 Task: Font style For heading Use Liberation Sans with dark cornflower blue 2 colour & Underline. font size for heading '12 Pt. 'Change the font style of data to Arial Blackand font size to  16 Pt. Change the alignment of both headline & data to  Align right. In the sheet  auditingSalesPerformance
Action: Mouse moved to (9, 18)
Screenshot: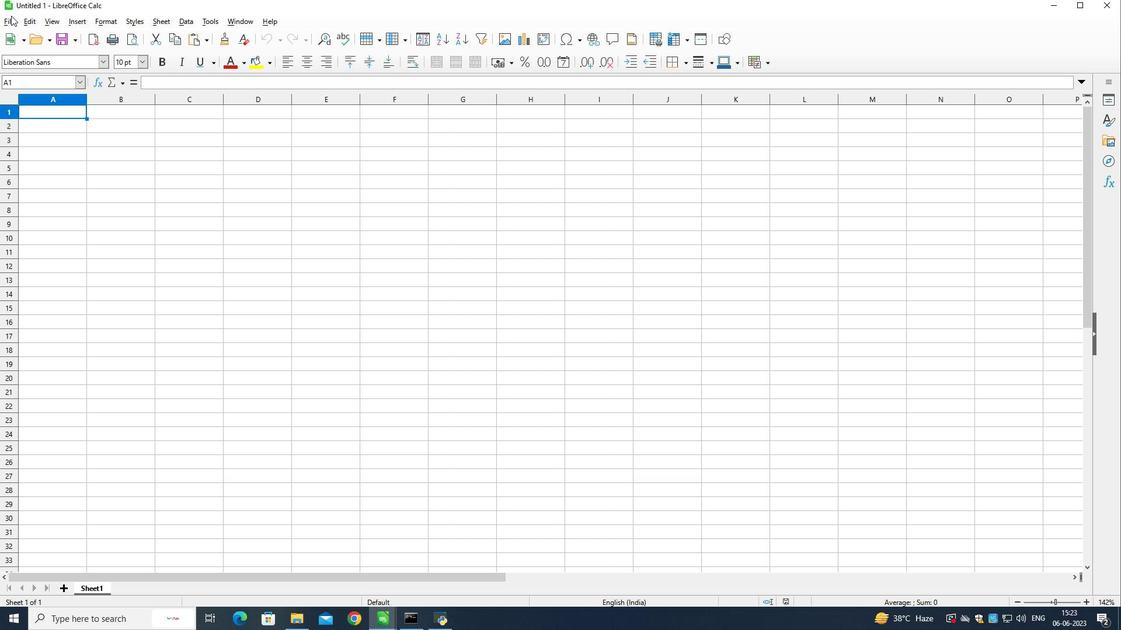 
Action: Mouse pressed left at (9, 18)
Screenshot: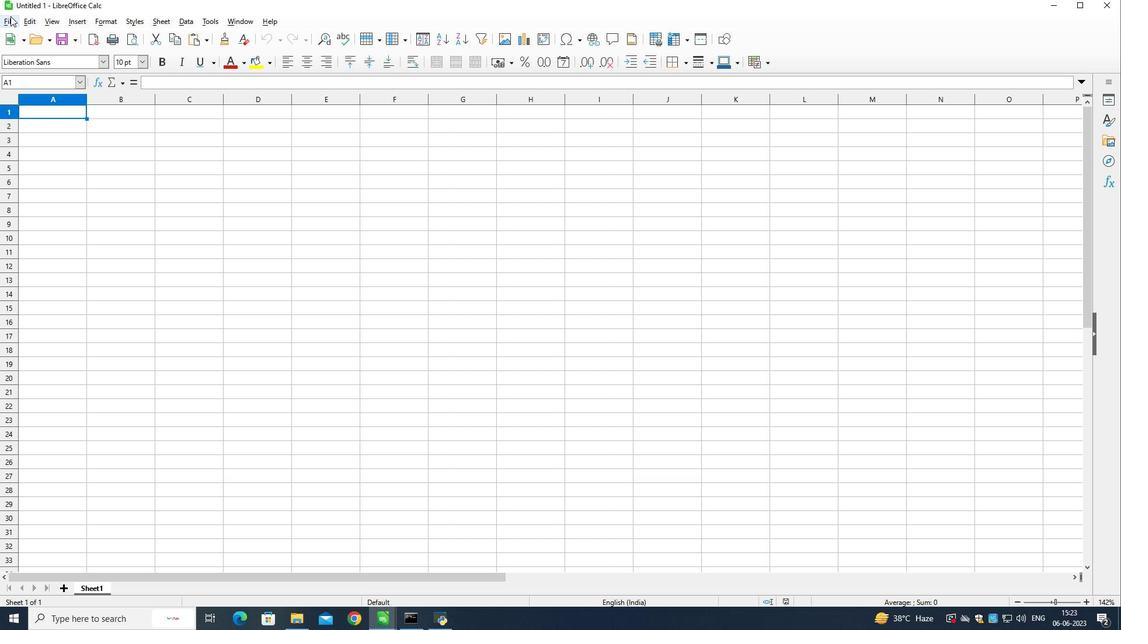 
Action: Mouse moved to (21, 46)
Screenshot: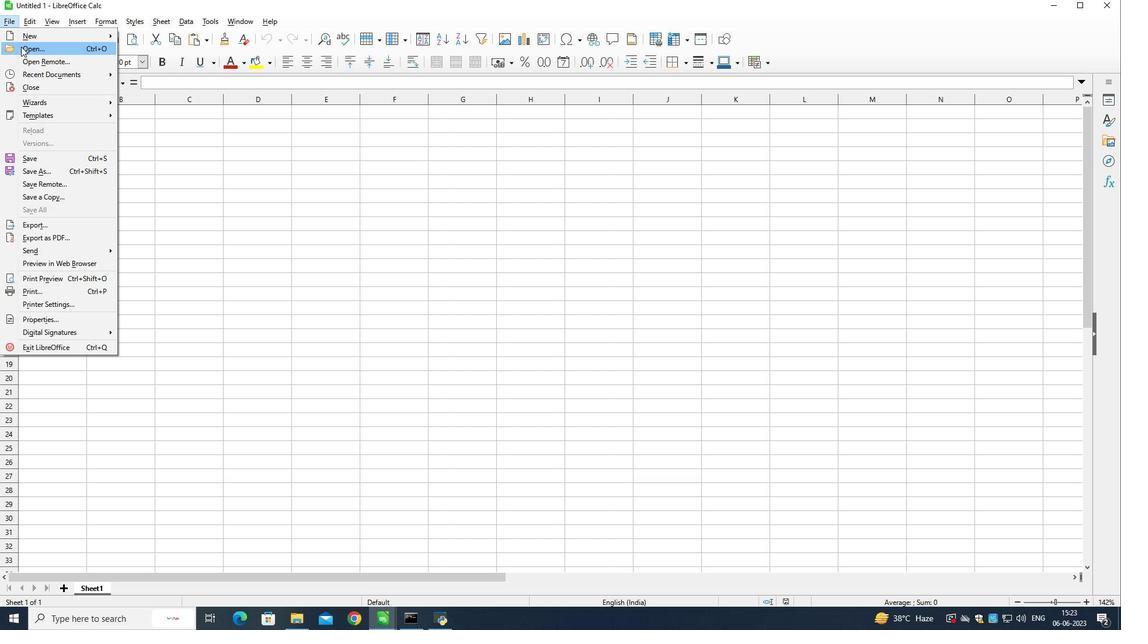 
Action: Mouse pressed left at (21, 46)
Screenshot: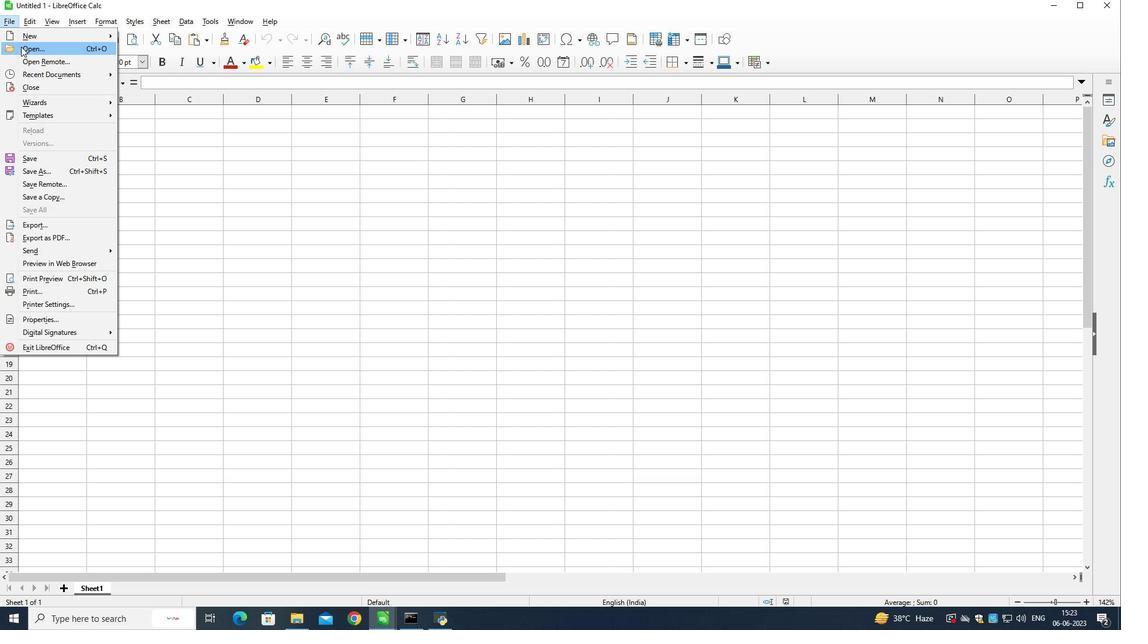 
Action: Mouse moved to (48, 157)
Screenshot: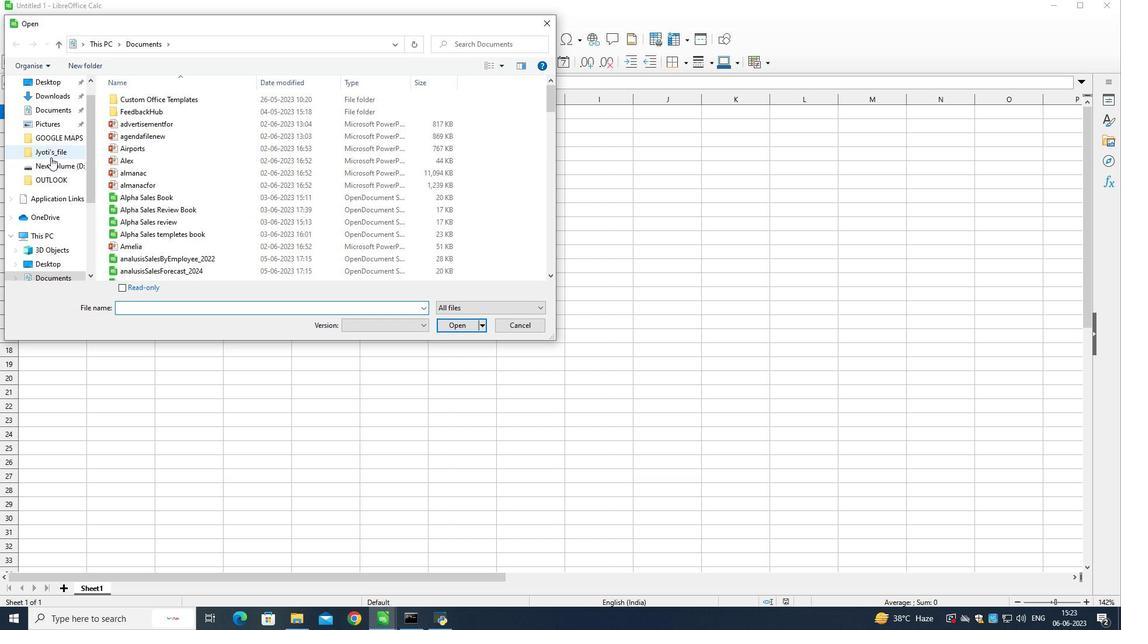 
Action: Mouse scrolled (48, 157) with delta (0, 0)
Screenshot: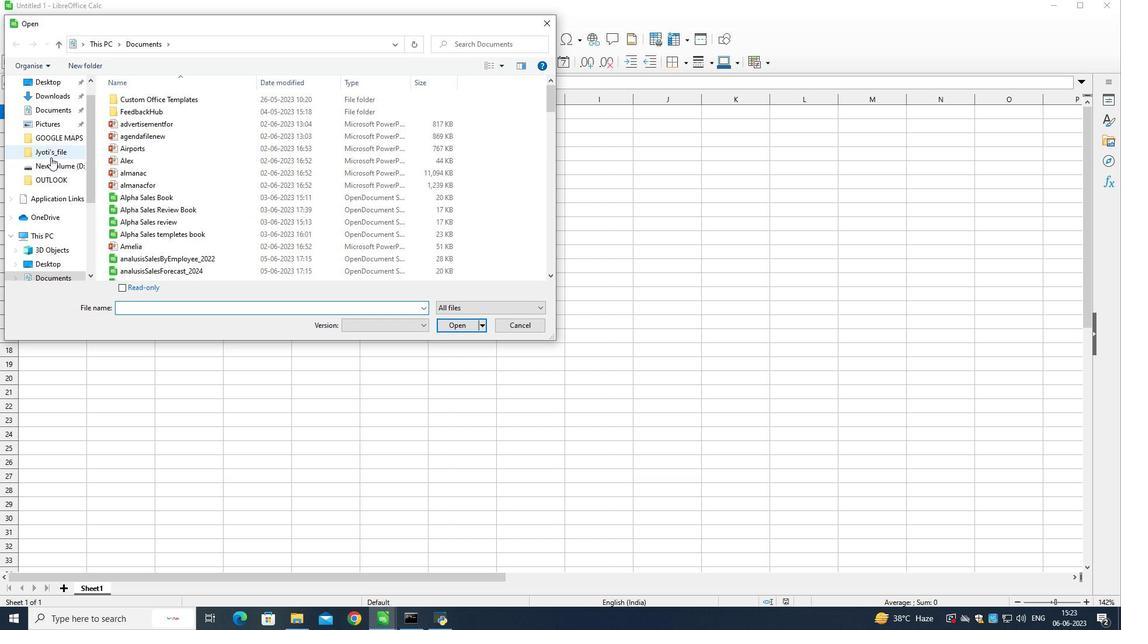 
Action: Mouse scrolled (48, 157) with delta (0, 0)
Screenshot: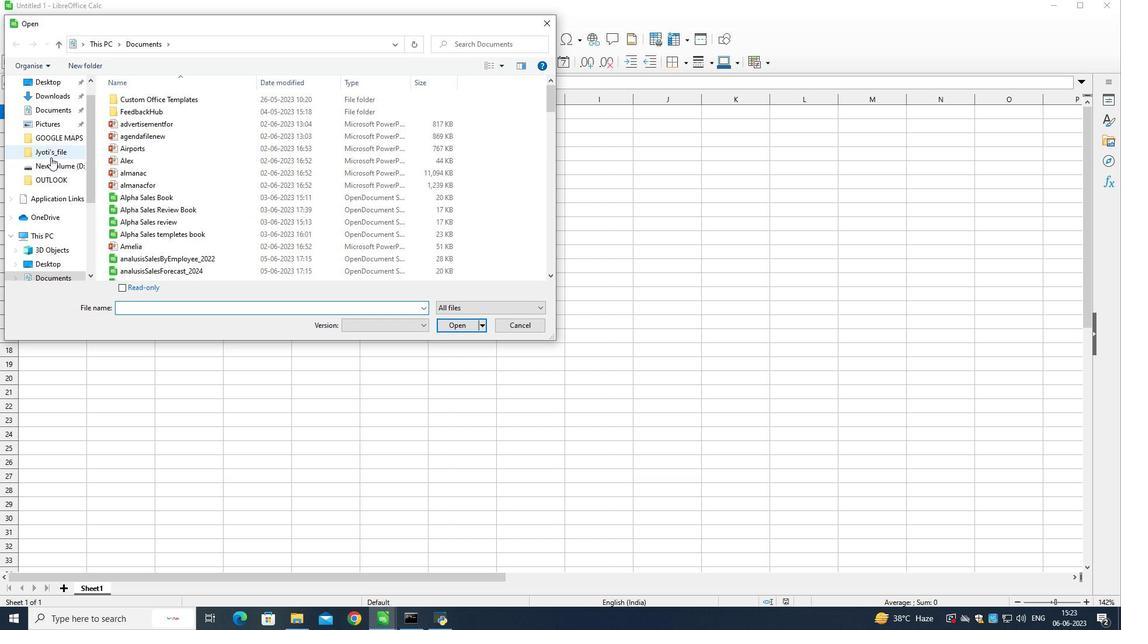 
Action: Mouse scrolled (48, 157) with delta (0, 0)
Screenshot: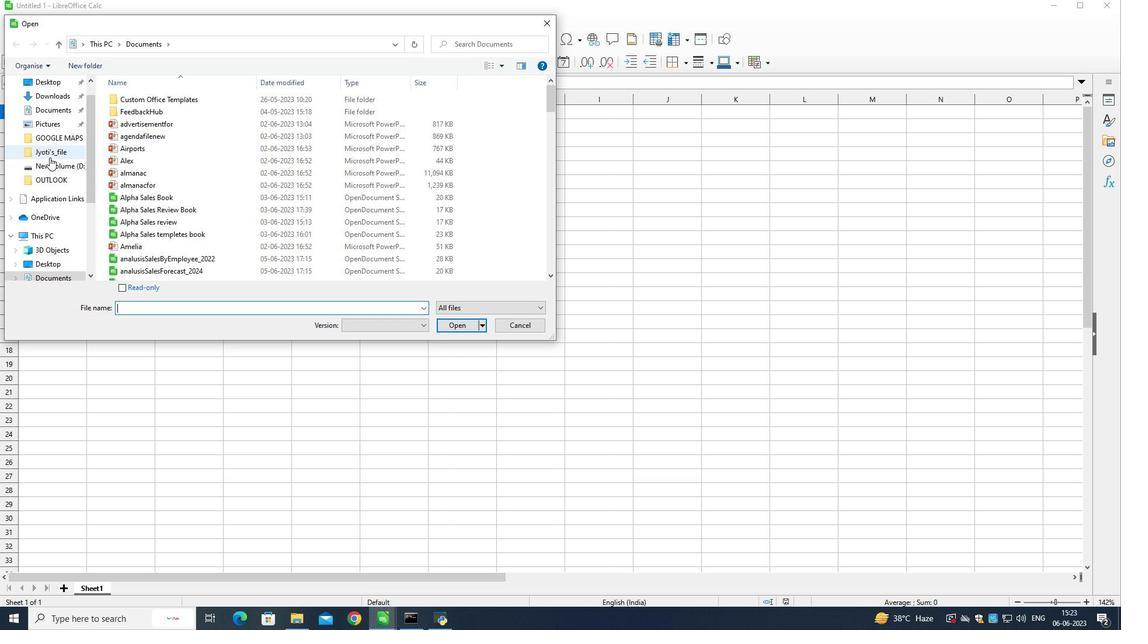 
Action: Mouse scrolled (48, 157) with delta (0, 0)
Screenshot: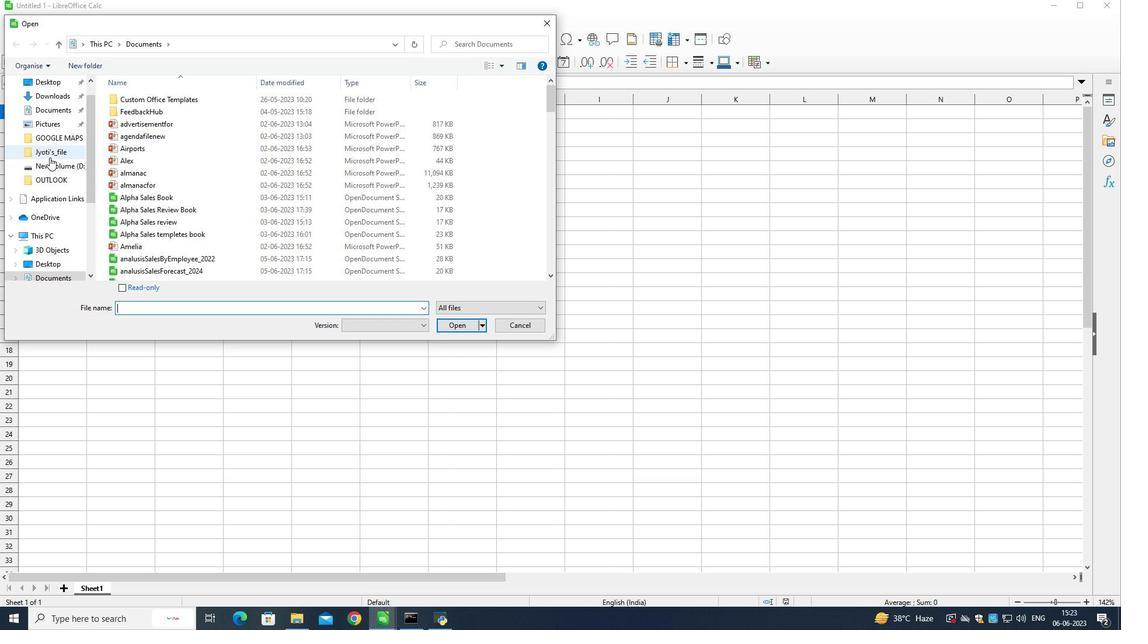 
Action: Mouse scrolled (48, 157) with delta (0, 0)
Screenshot: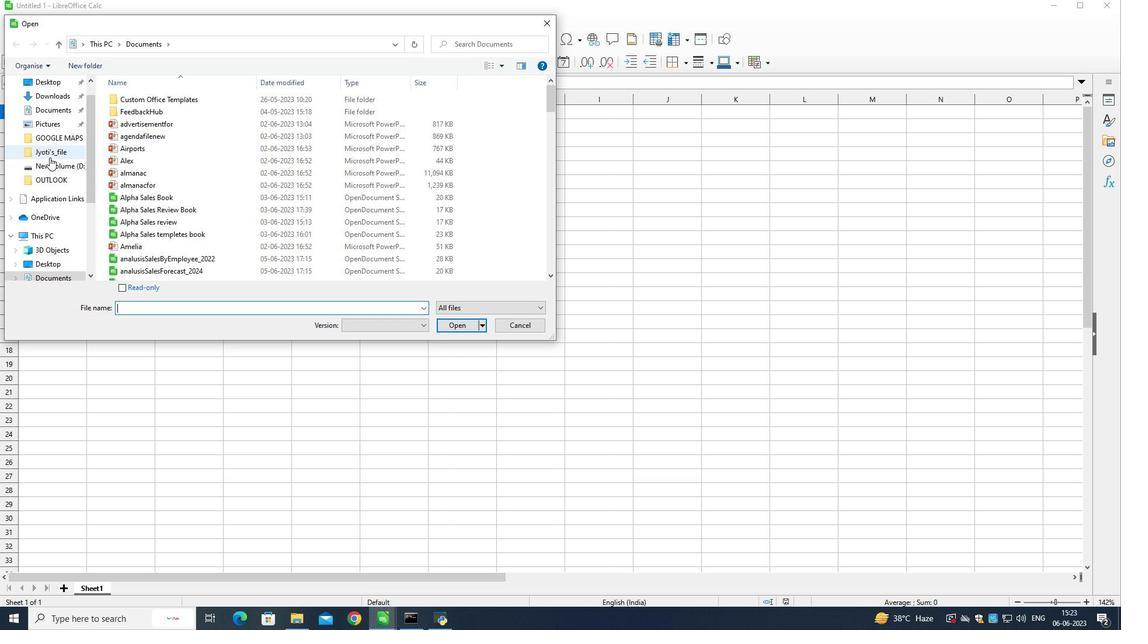 
Action: Mouse scrolled (48, 157) with delta (0, 0)
Screenshot: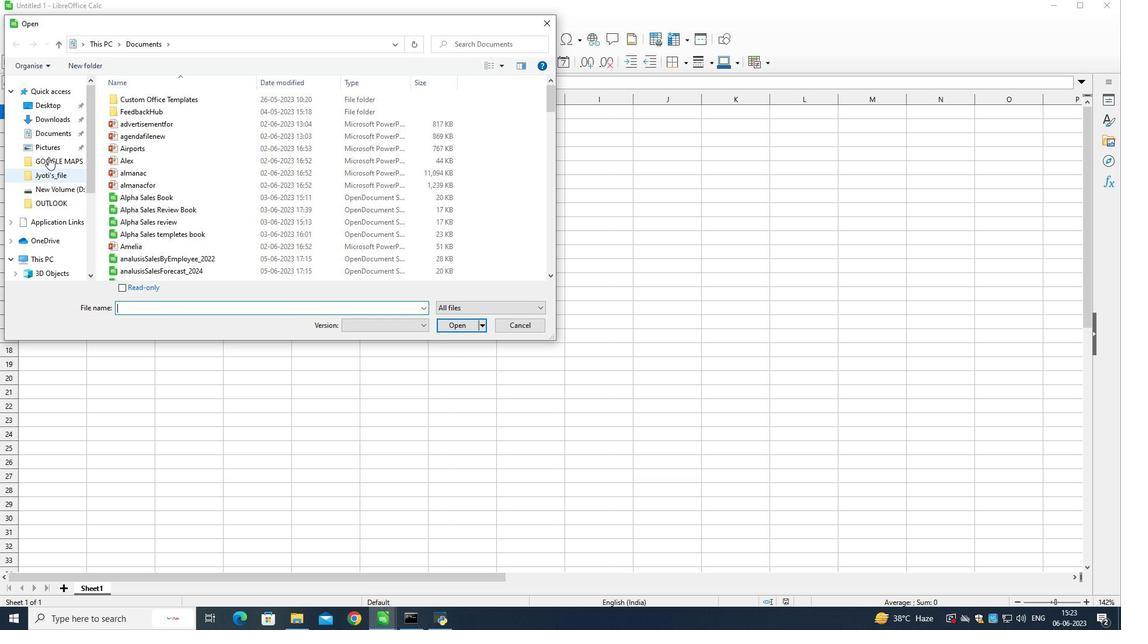 
Action: Mouse scrolled (48, 157) with delta (0, 0)
Screenshot: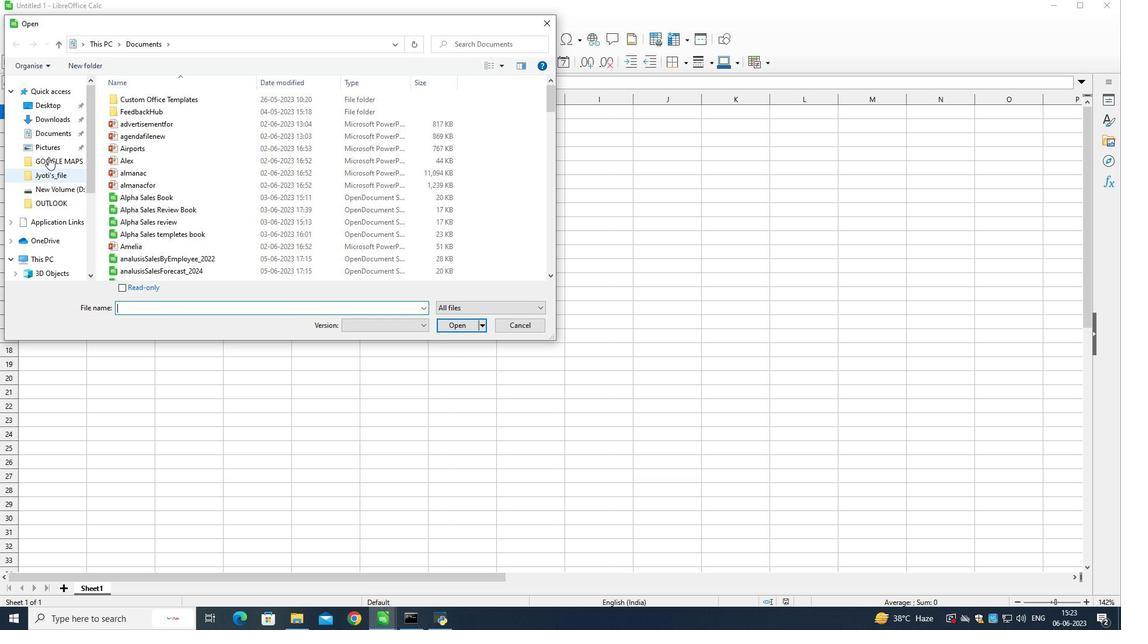 
Action: Mouse scrolled (48, 157) with delta (0, 0)
Screenshot: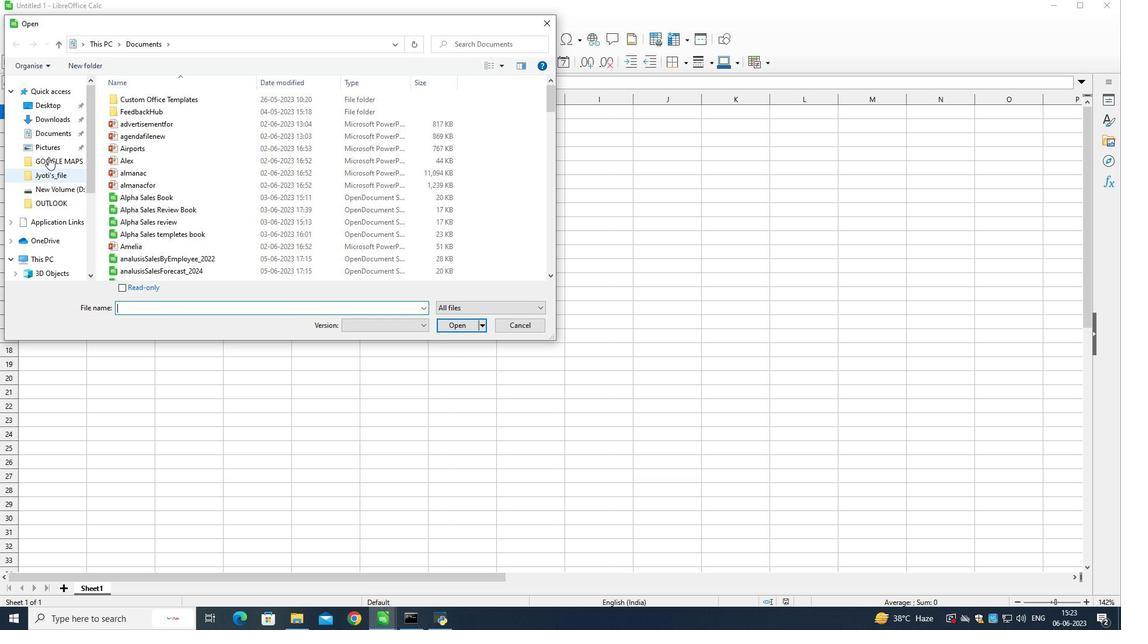 
Action: Mouse scrolled (48, 157) with delta (0, 0)
Screenshot: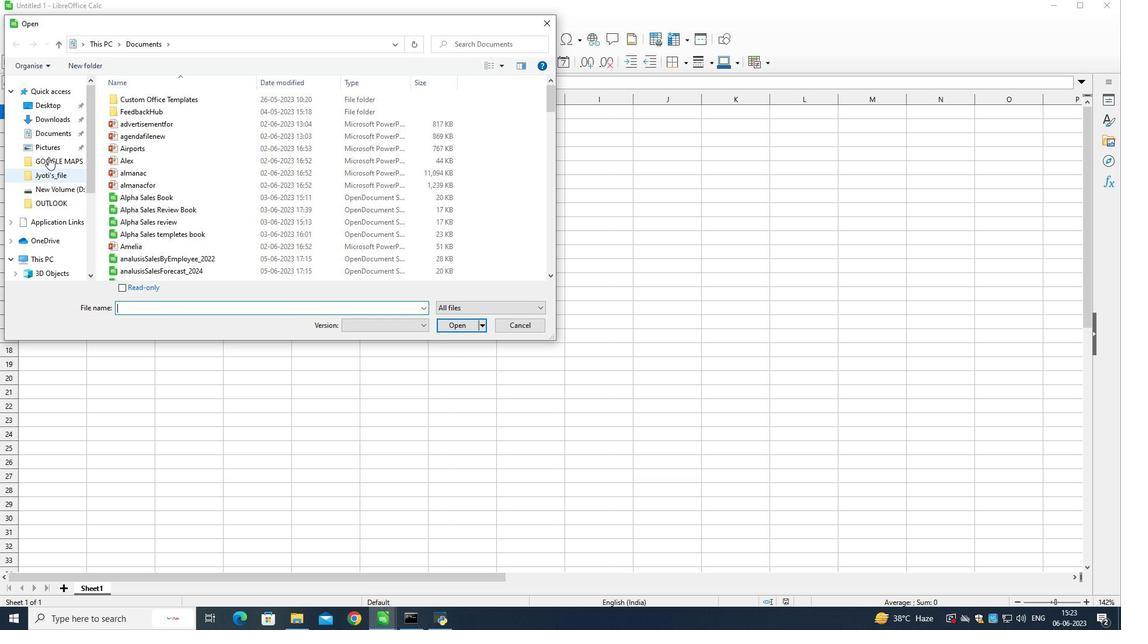 
Action: Mouse moved to (52, 89)
Screenshot: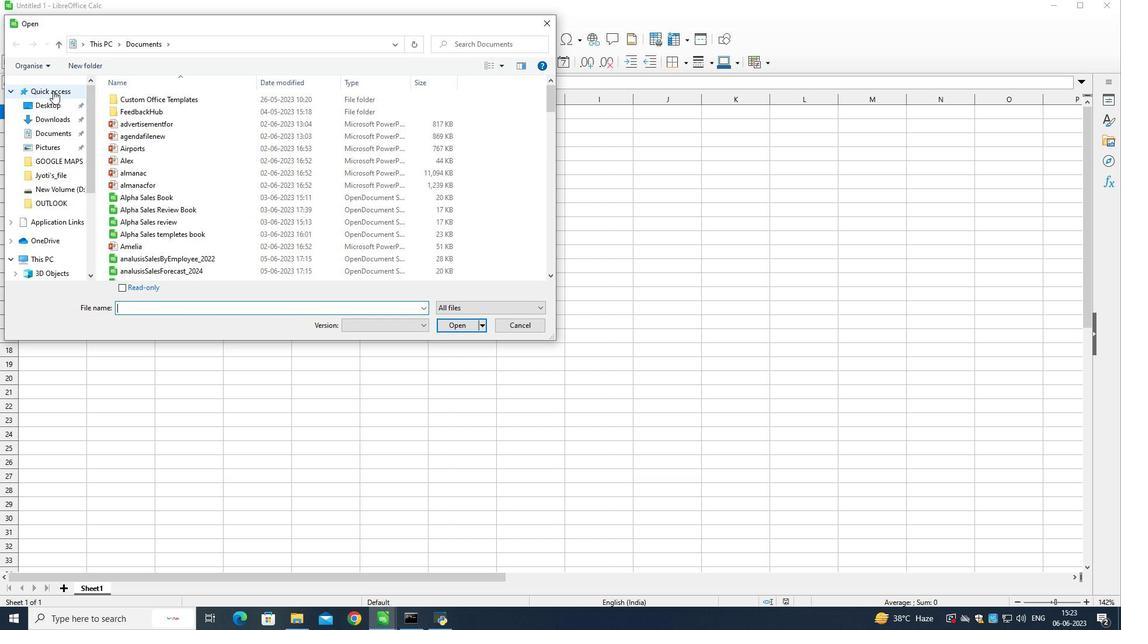 
Action: Mouse pressed left at (52, 89)
Screenshot: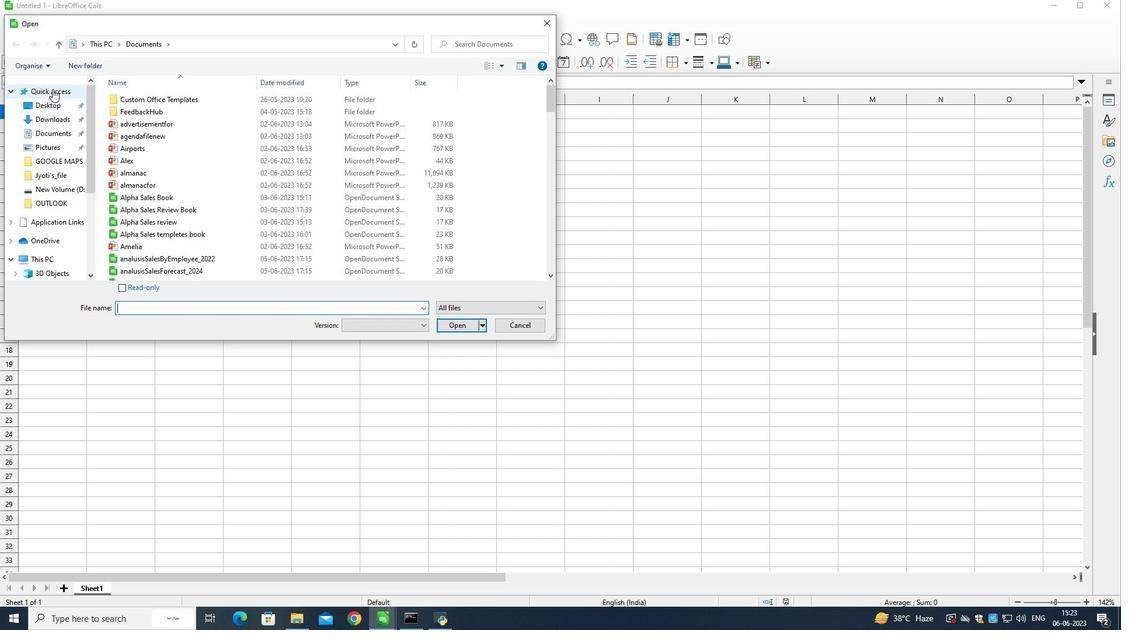 
Action: Mouse moved to (185, 241)
Screenshot: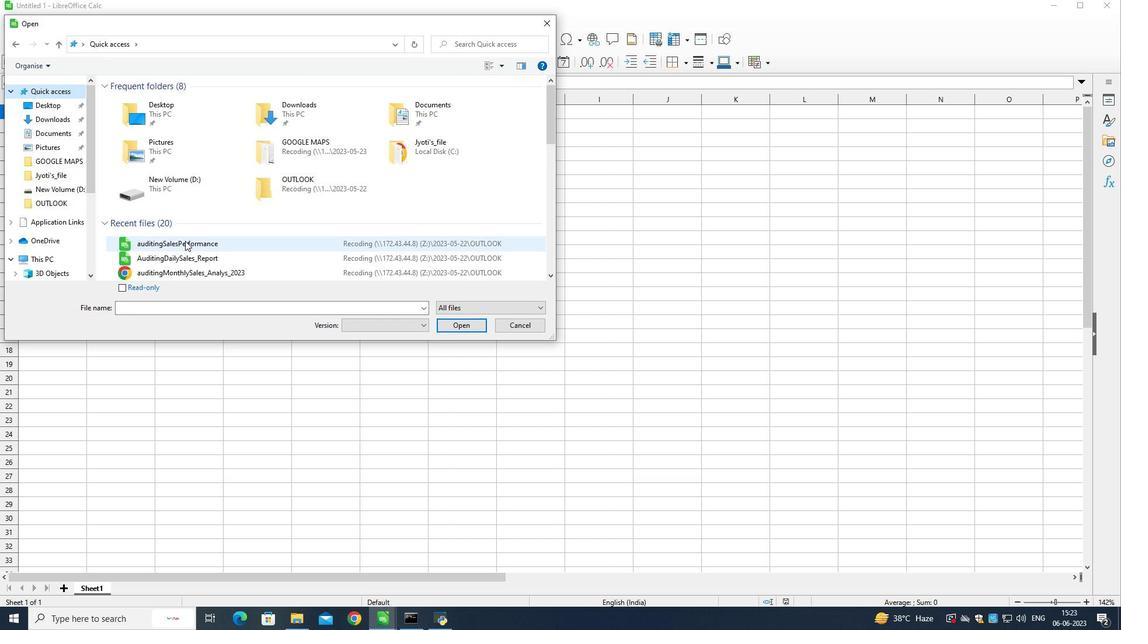 
Action: Mouse pressed left at (185, 241)
Screenshot: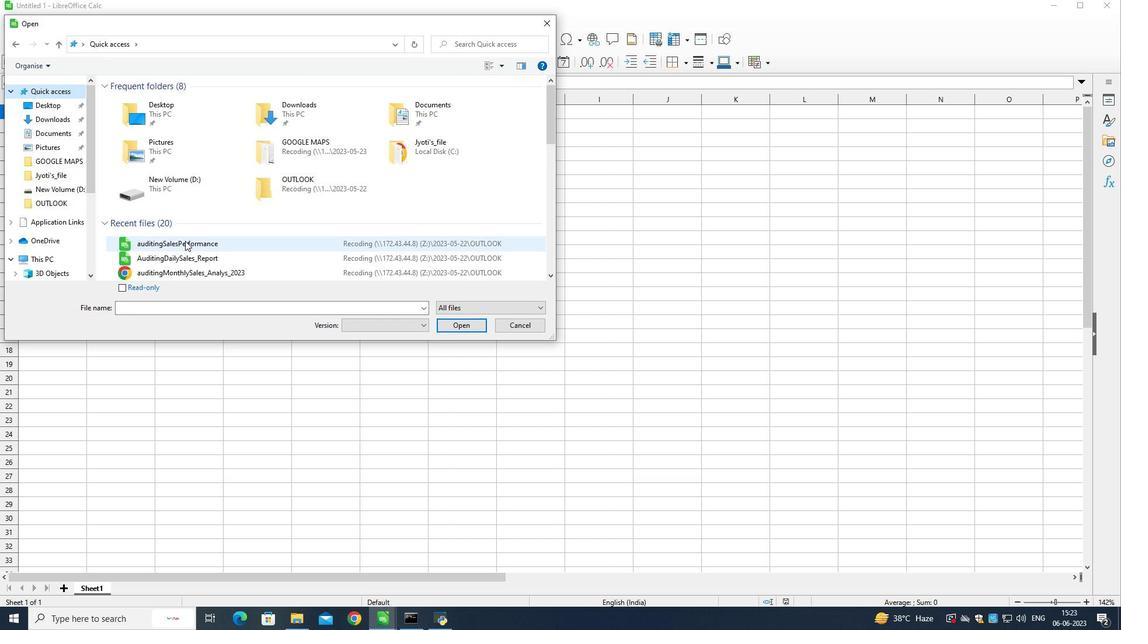 
Action: Mouse moved to (454, 327)
Screenshot: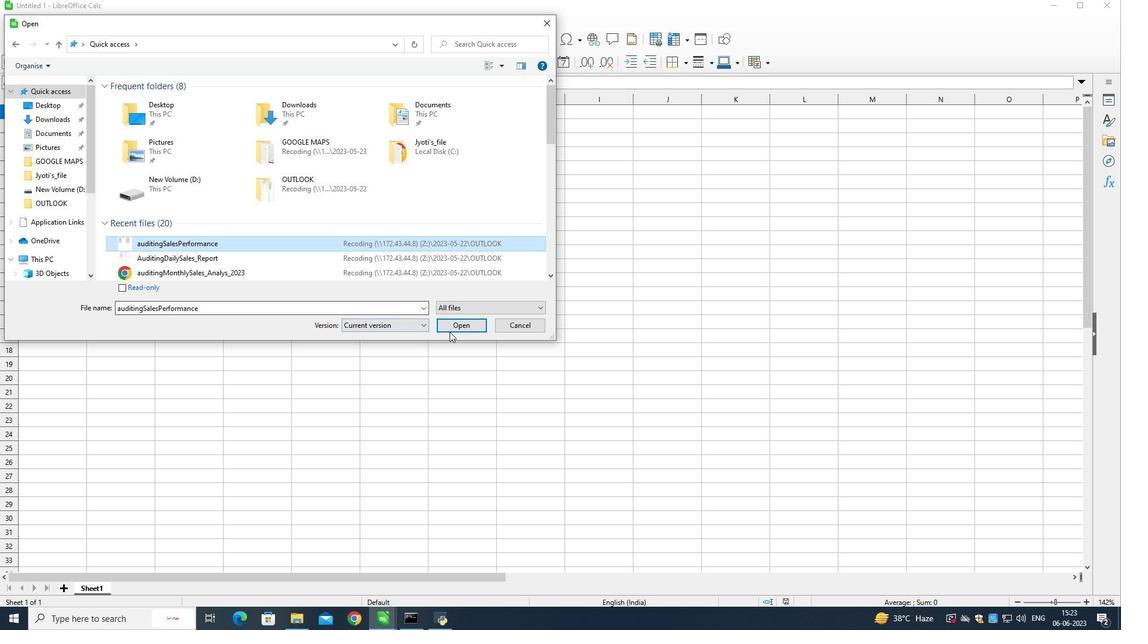 
Action: Mouse pressed left at (454, 327)
Screenshot: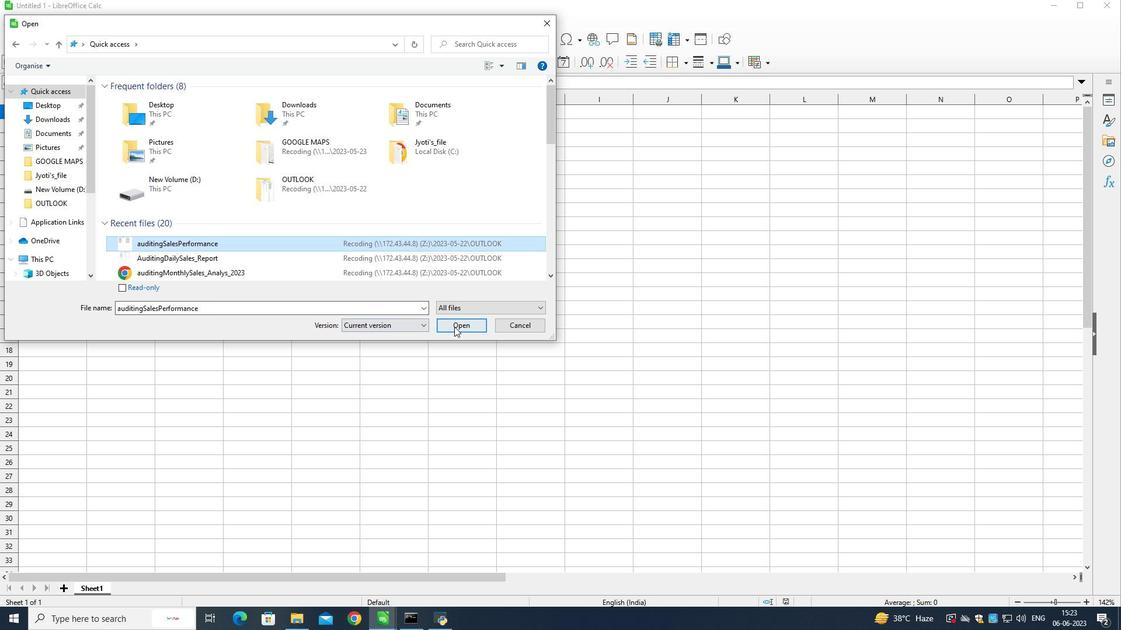 
Action: Mouse moved to (144, 112)
Screenshot: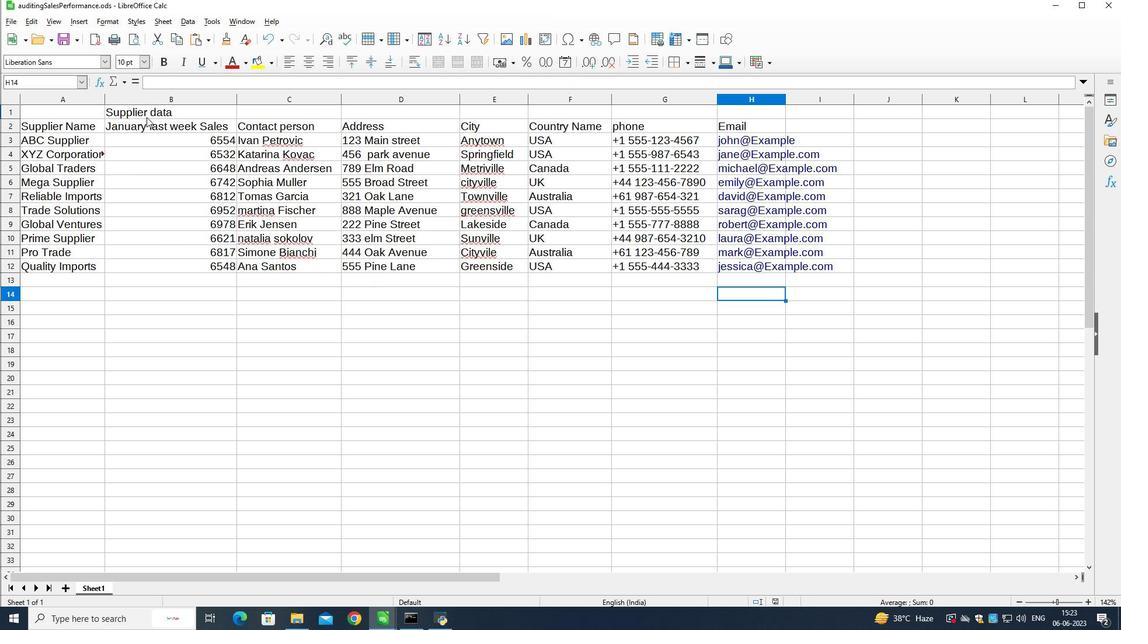 
Action: Mouse pressed left at (144, 112)
Screenshot: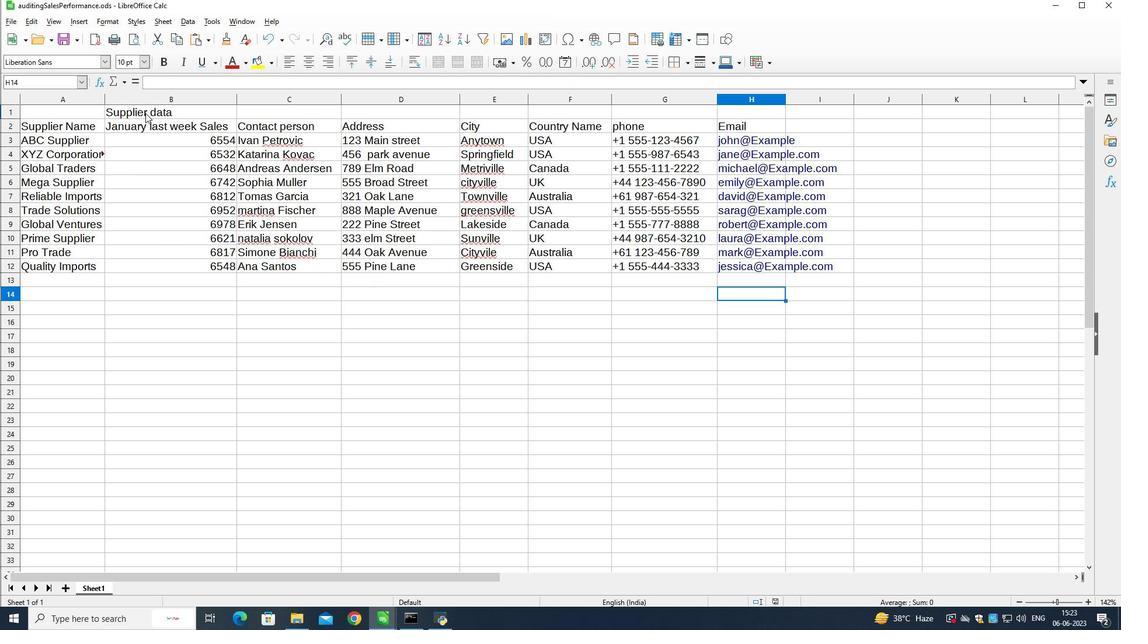 
Action: Mouse pressed left at (144, 112)
Screenshot: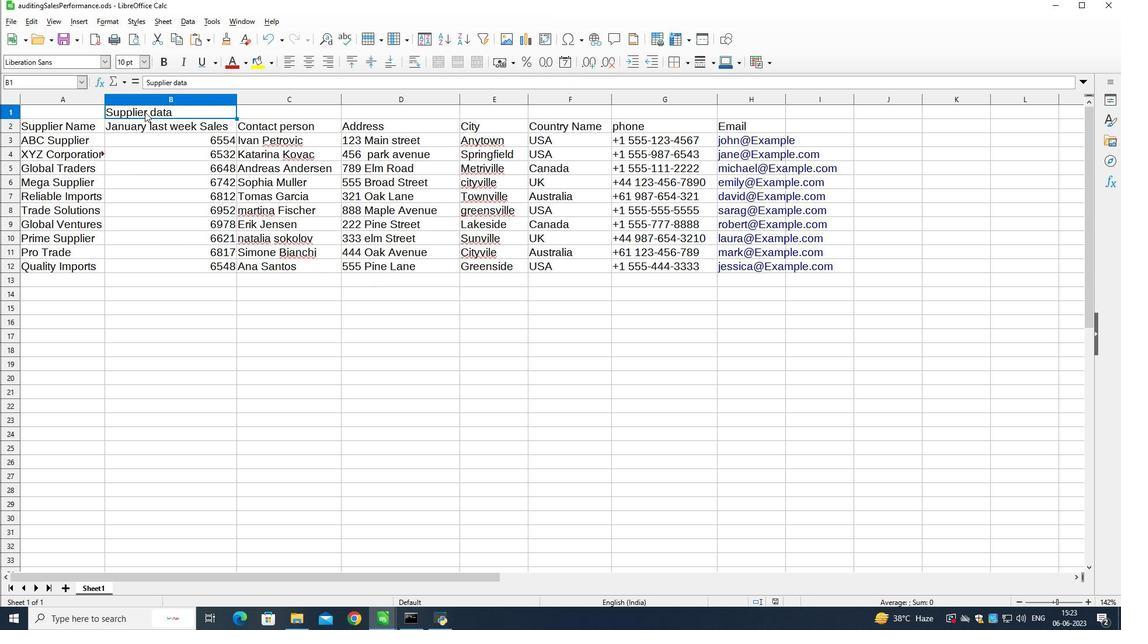 
Action: Mouse pressed left at (144, 112)
Screenshot: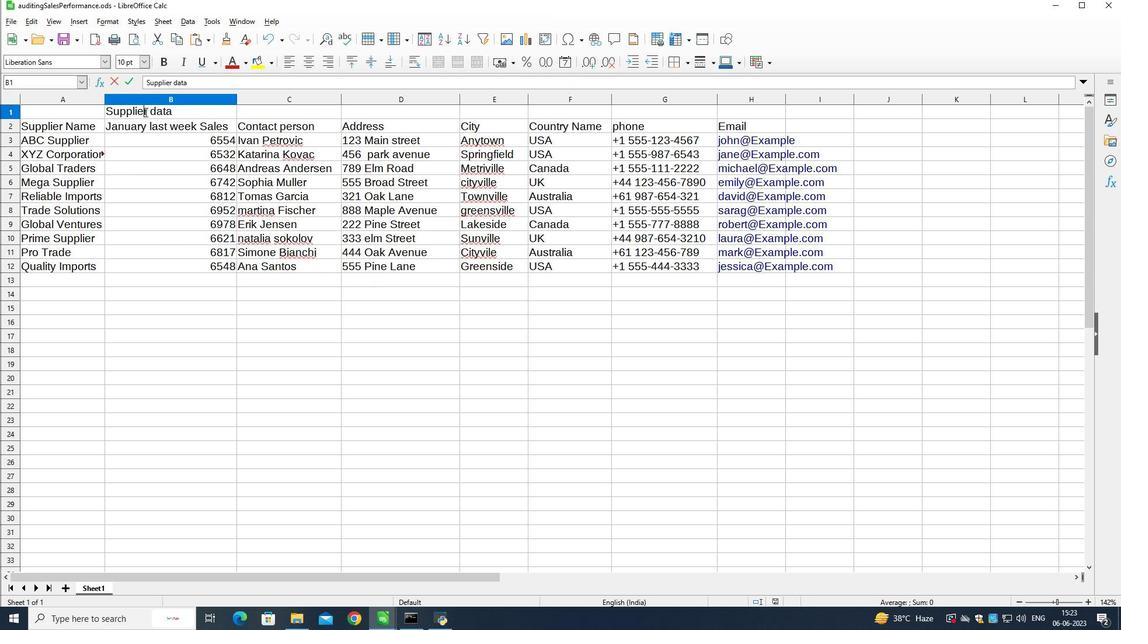 
Action: Mouse pressed left at (144, 112)
Screenshot: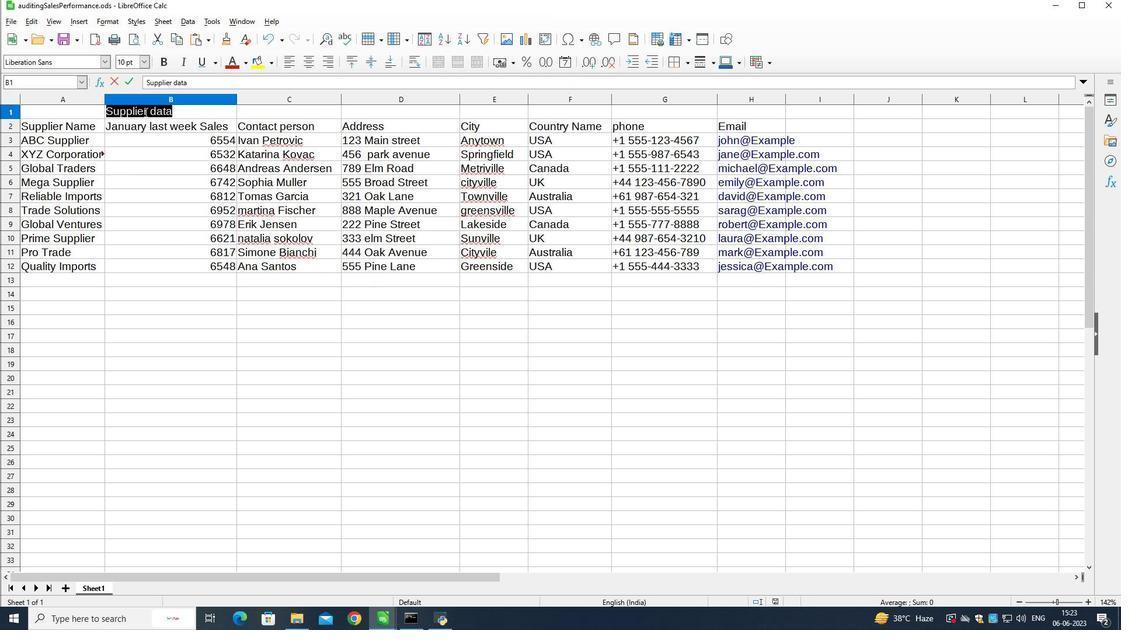 
Action: Mouse moved to (245, 62)
Screenshot: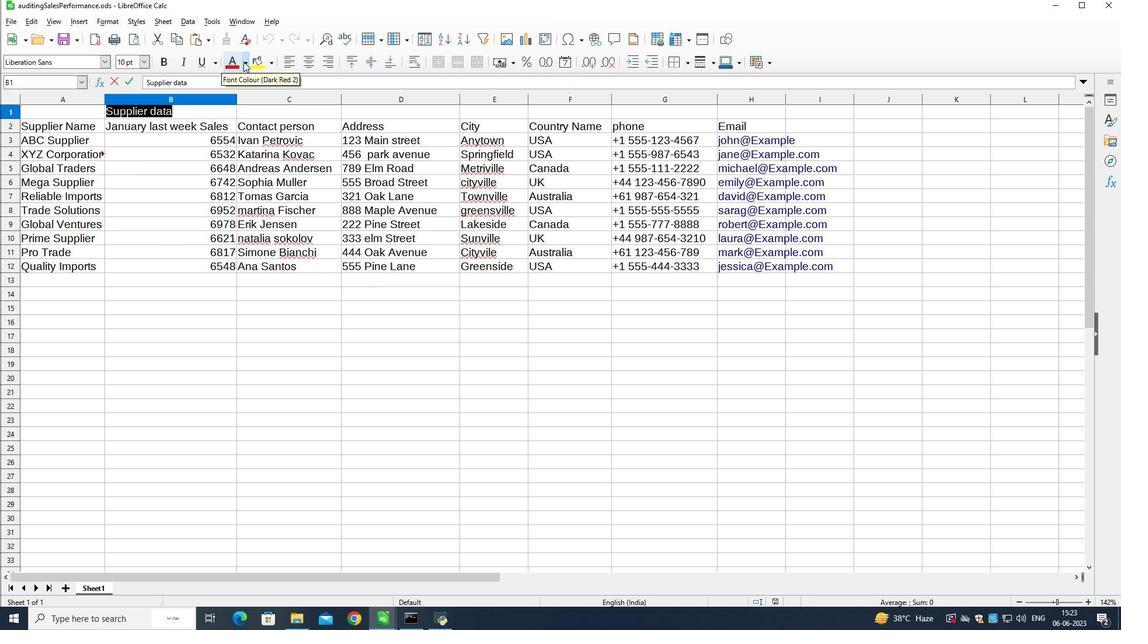 
Action: Mouse pressed left at (245, 62)
Screenshot: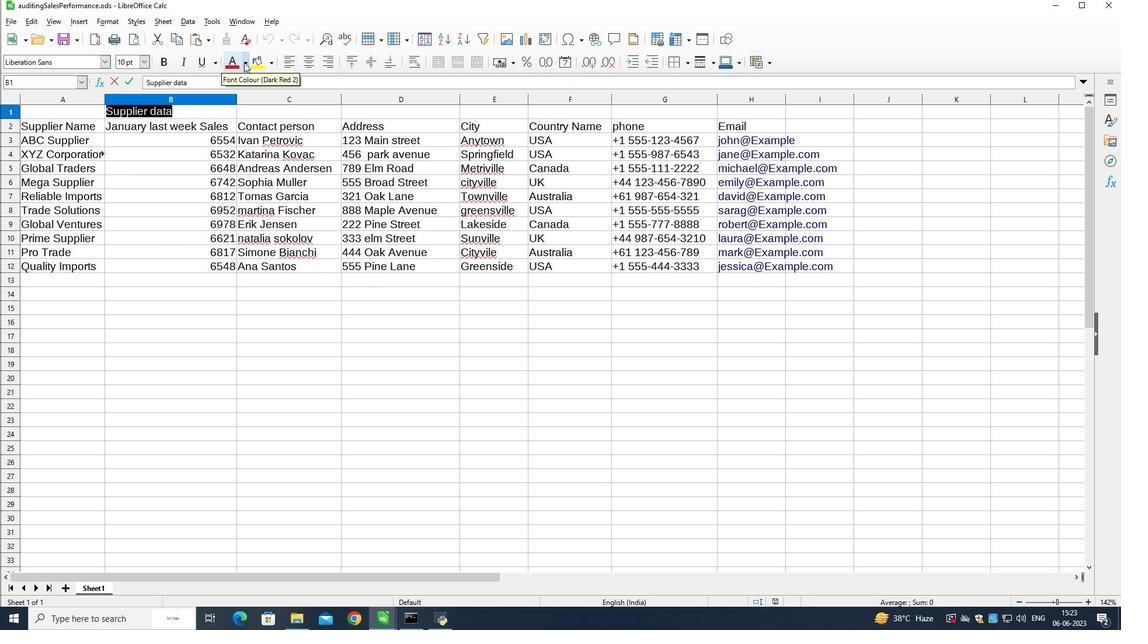 
Action: Mouse moved to (314, 183)
Screenshot: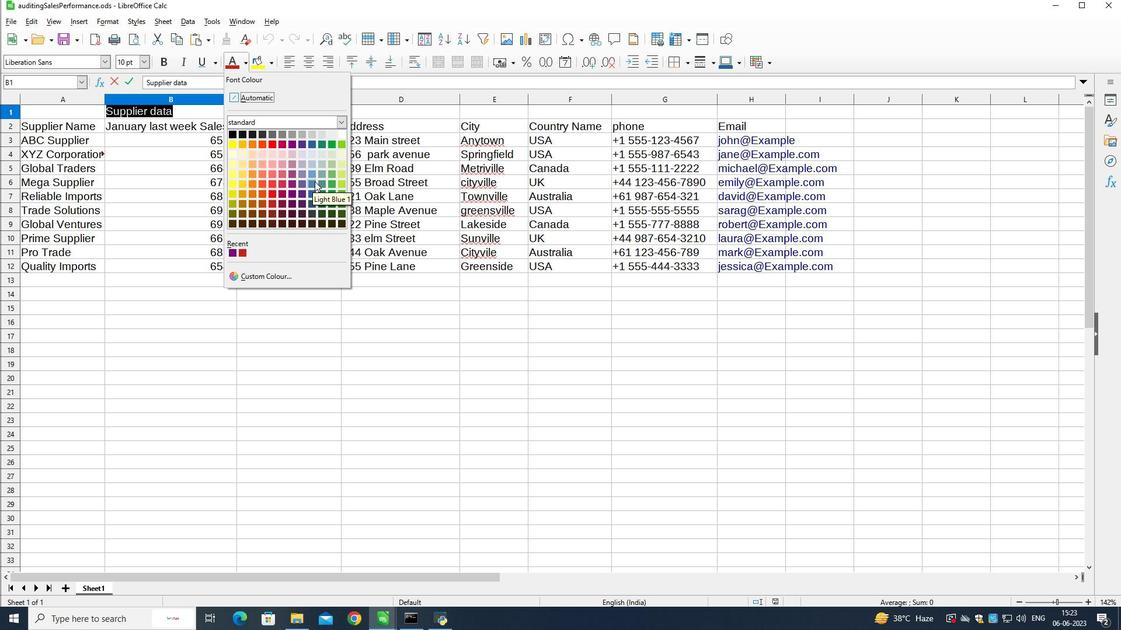 
Action: Mouse pressed left at (314, 183)
Screenshot: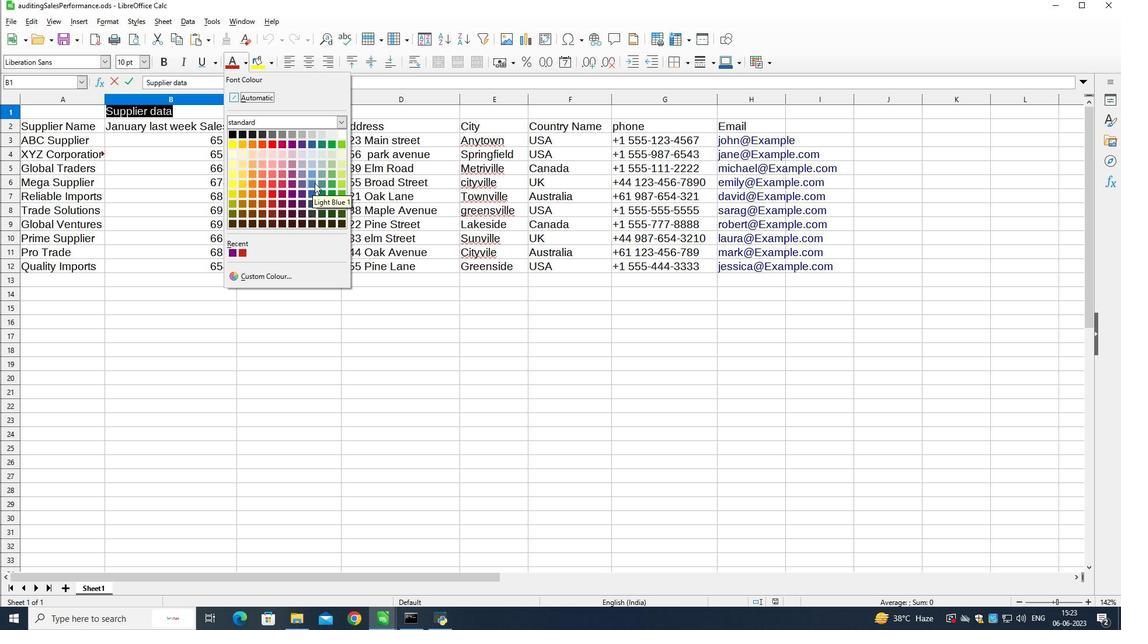 
Action: Mouse moved to (201, 60)
Screenshot: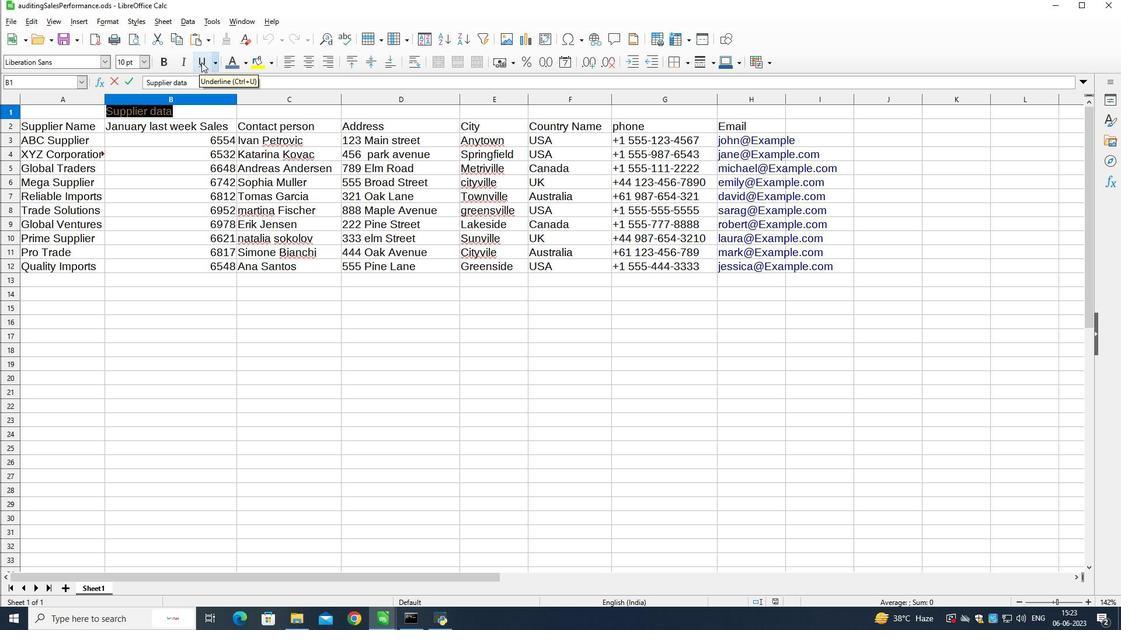 
Action: Mouse pressed left at (201, 60)
Screenshot: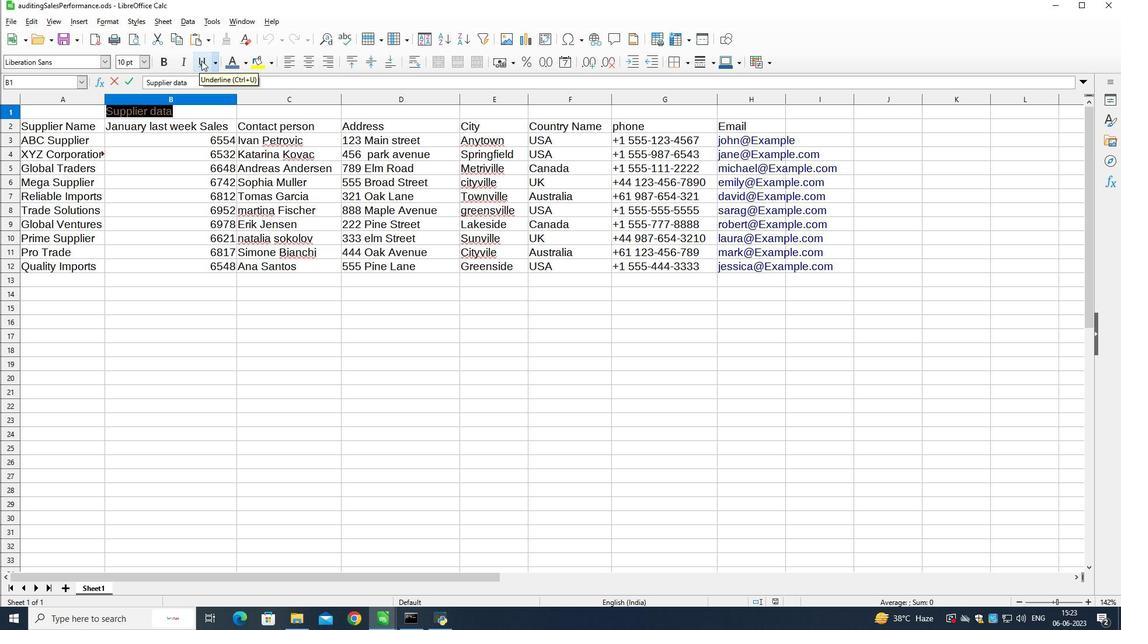 
Action: Mouse moved to (148, 61)
Screenshot: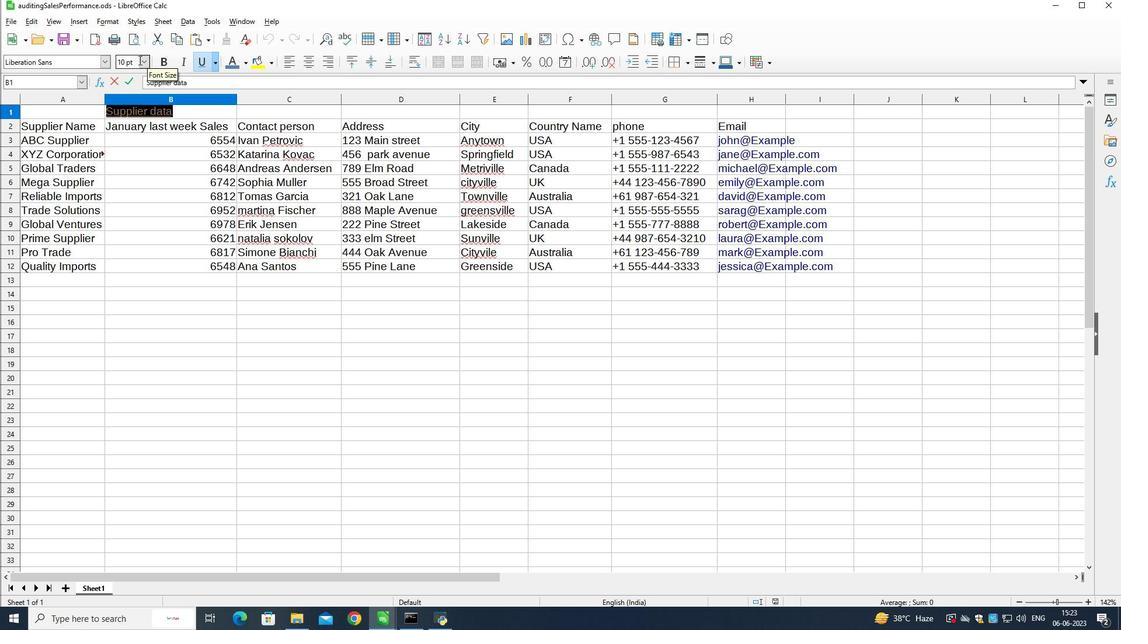 
Action: Mouse pressed left at (148, 61)
Screenshot: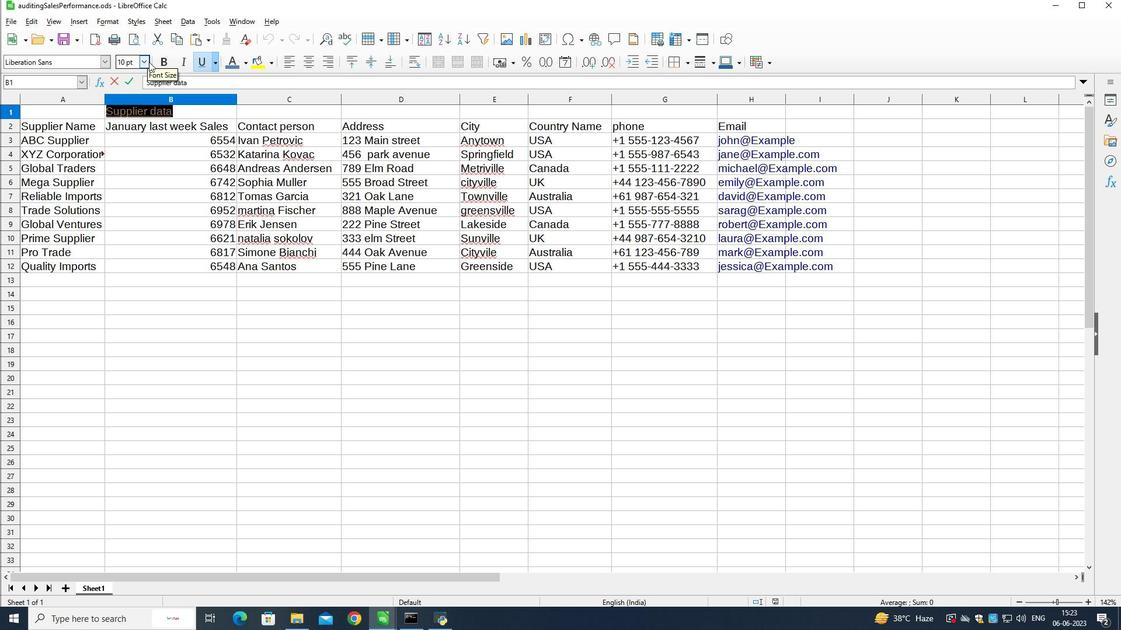 
Action: Mouse moved to (133, 144)
Screenshot: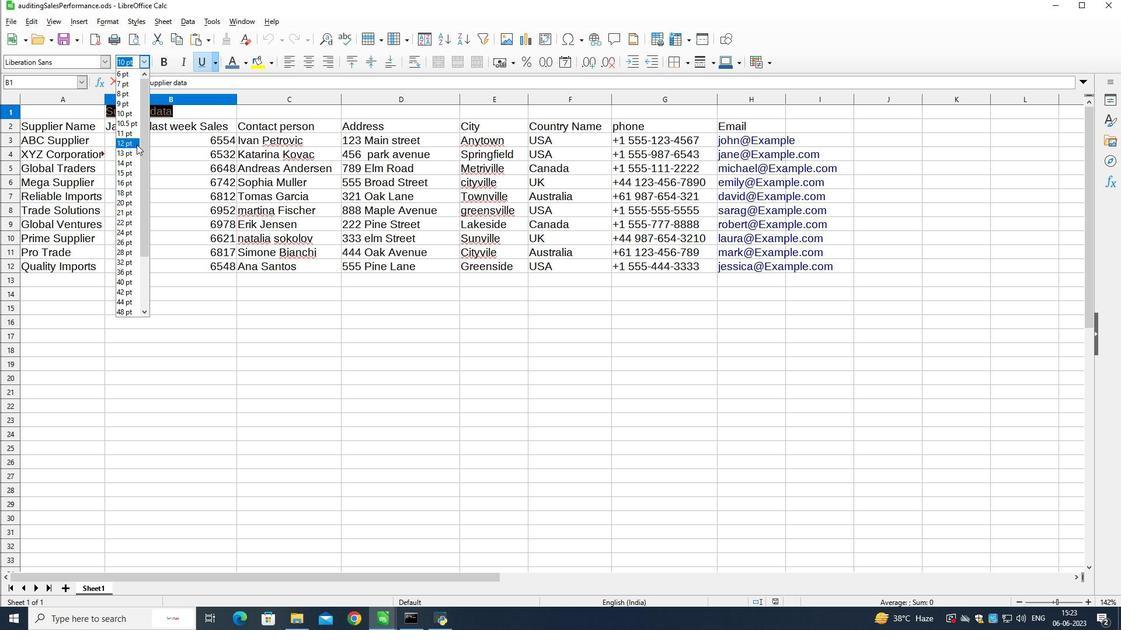 
Action: Mouse pressed left at (133, 144)
Screenshot: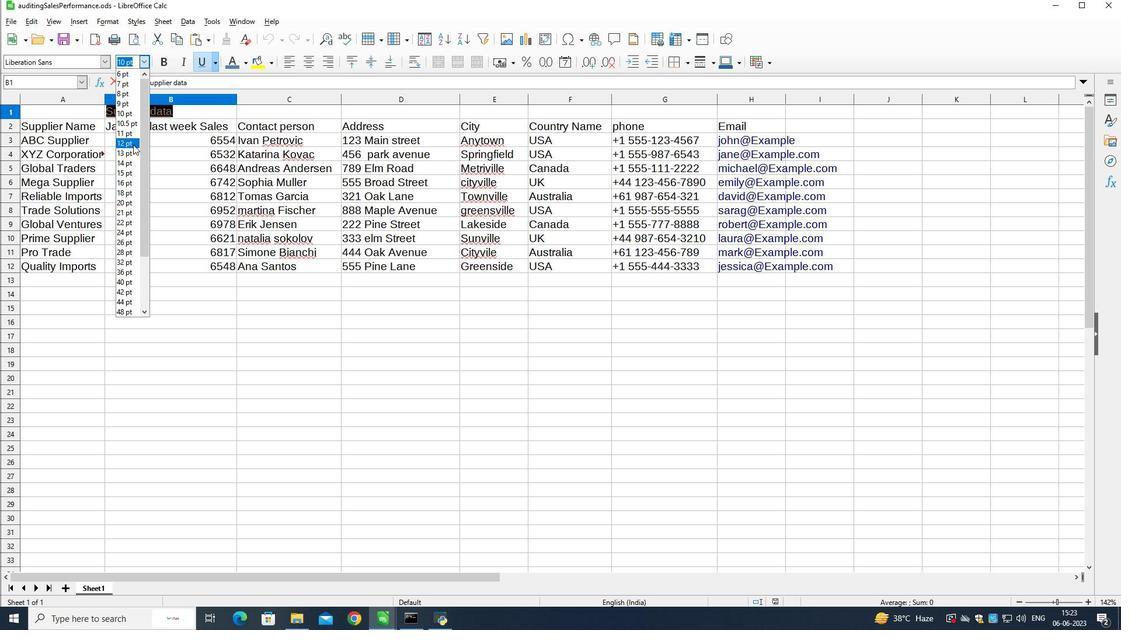 
Action: Mouse moved to (137, 203)
Screenshot: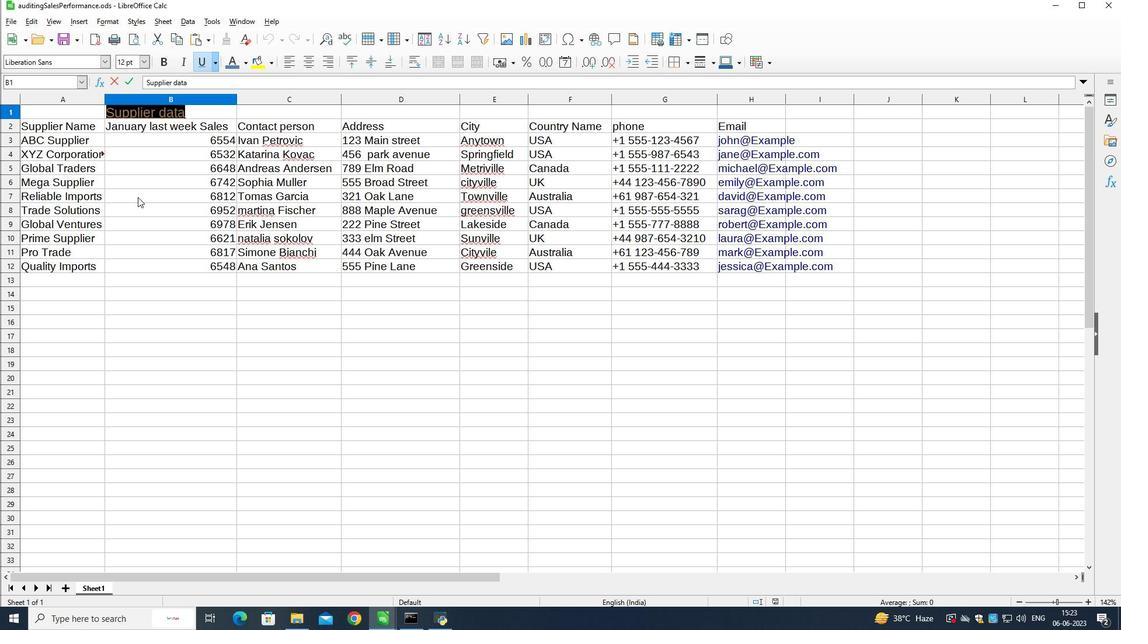 
Action: Mouse pressed left at (137, 203)
Screenshot: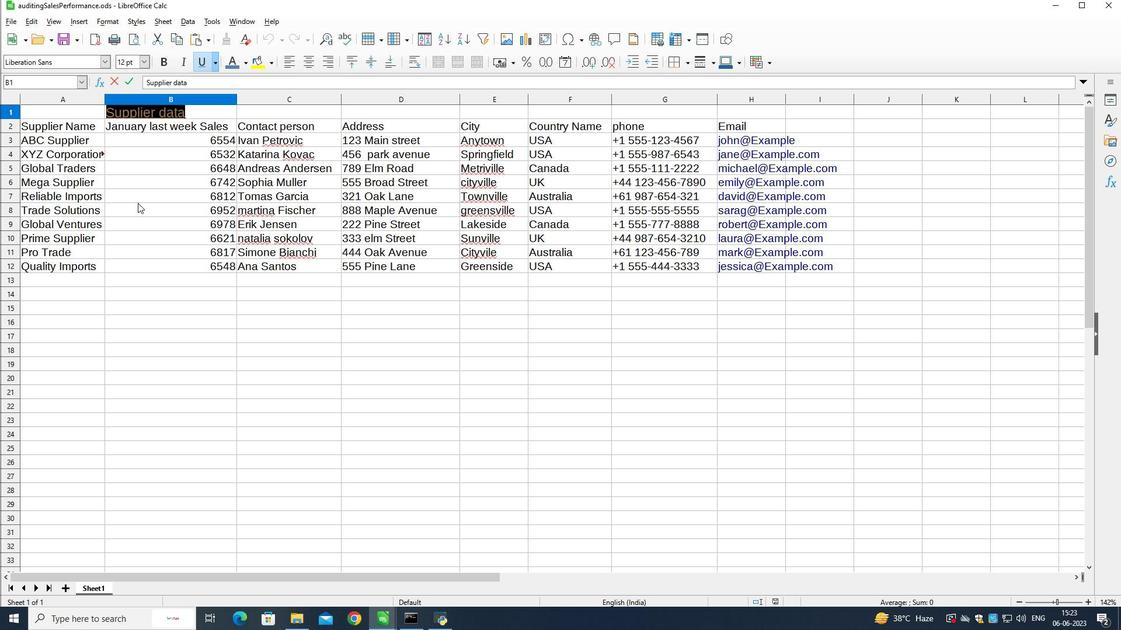 
Action: Mouse moved to (48, 130)
Screenshot: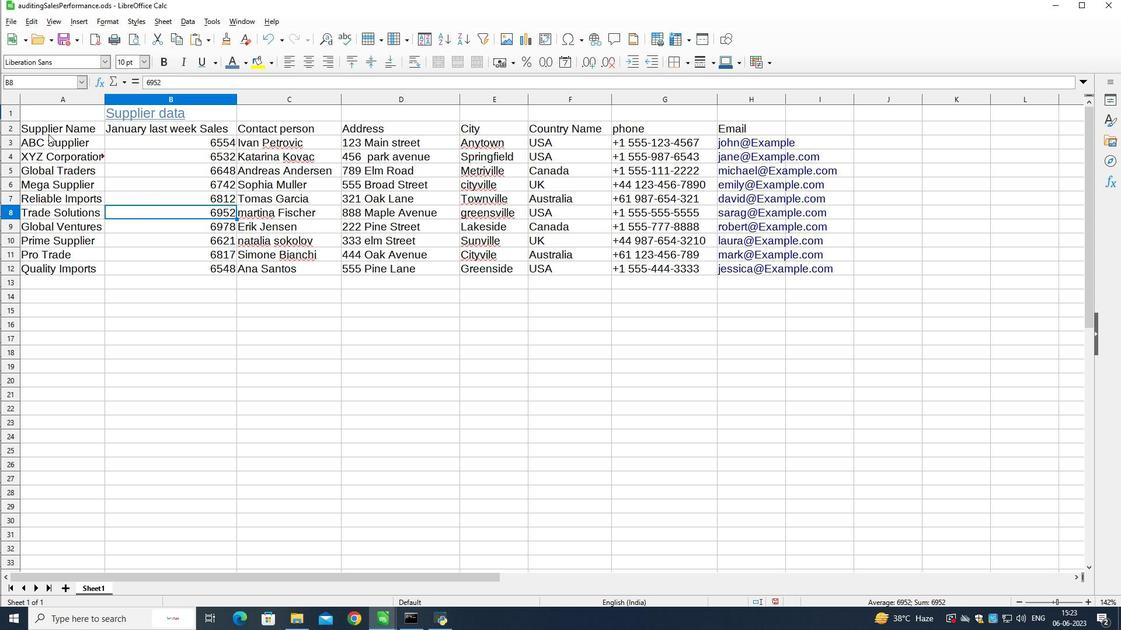 
Action: Mouse pressed left at (48, 130)
Screenshot: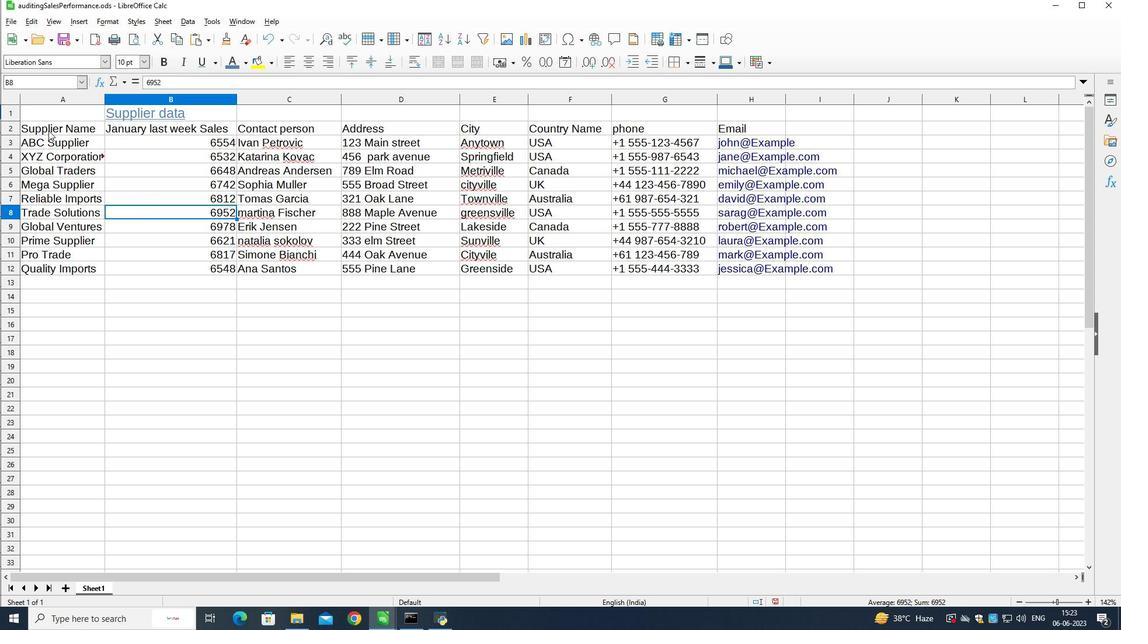 
Action: Mouse moved to (61, 63)
Screenshot: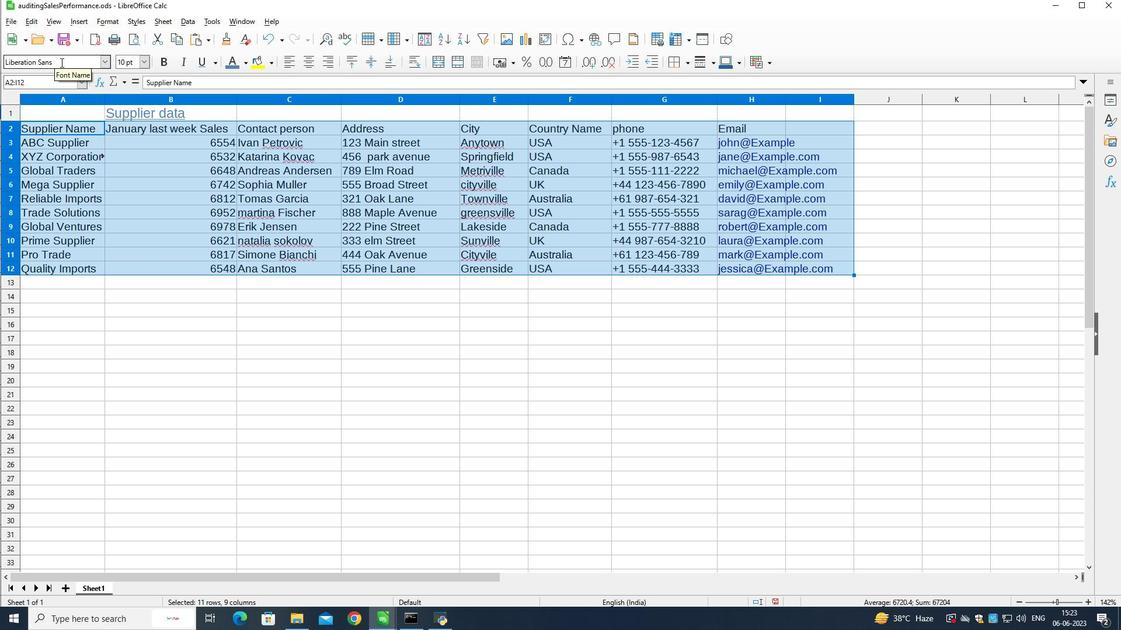 
Action: Mouse pressed left at (61, 63)
Screenshot: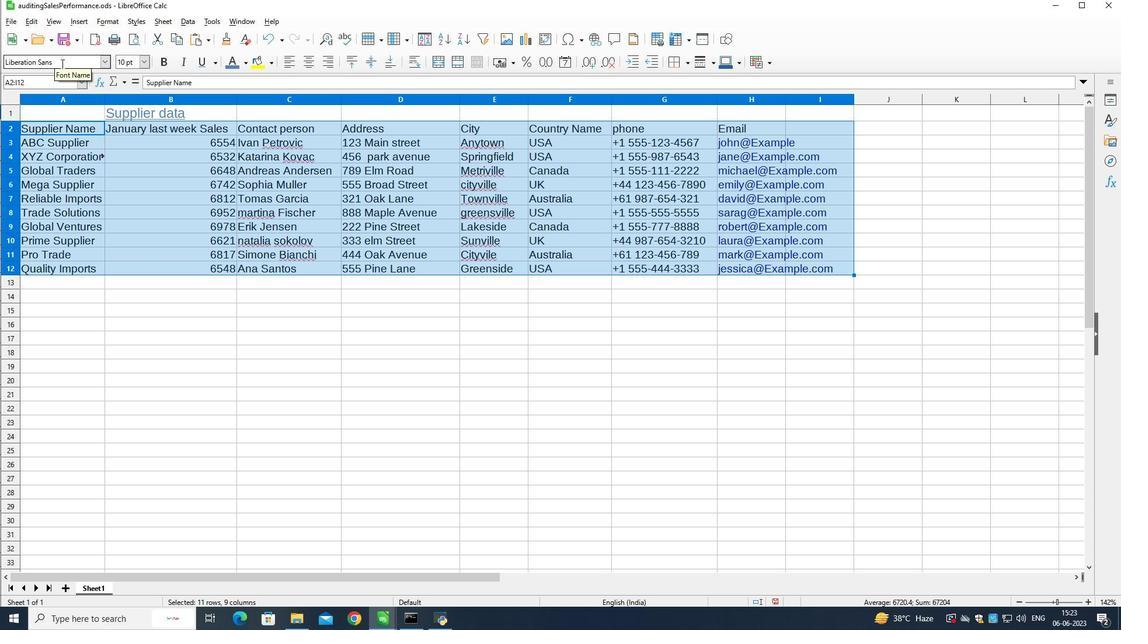 
Action: Mouse pressed left at (61, 63)
Screenshot: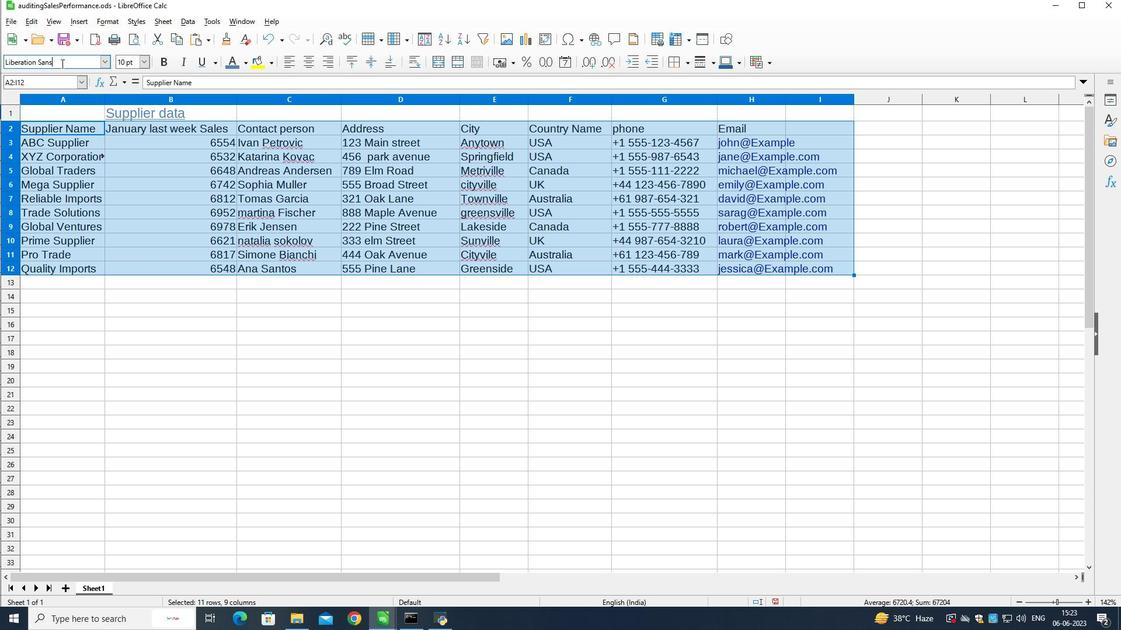 
Action: Mouse pressed left at (61, 63)
Screenshot: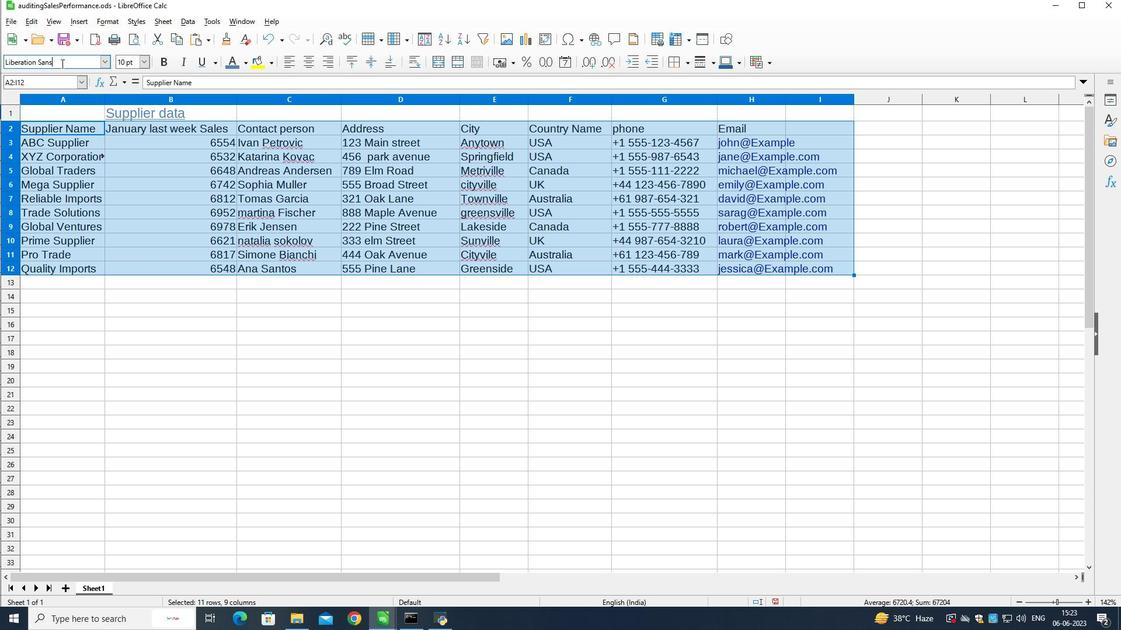 
Action: Key pressed <Key.shift>Arial<Key.enter>
Screenshot: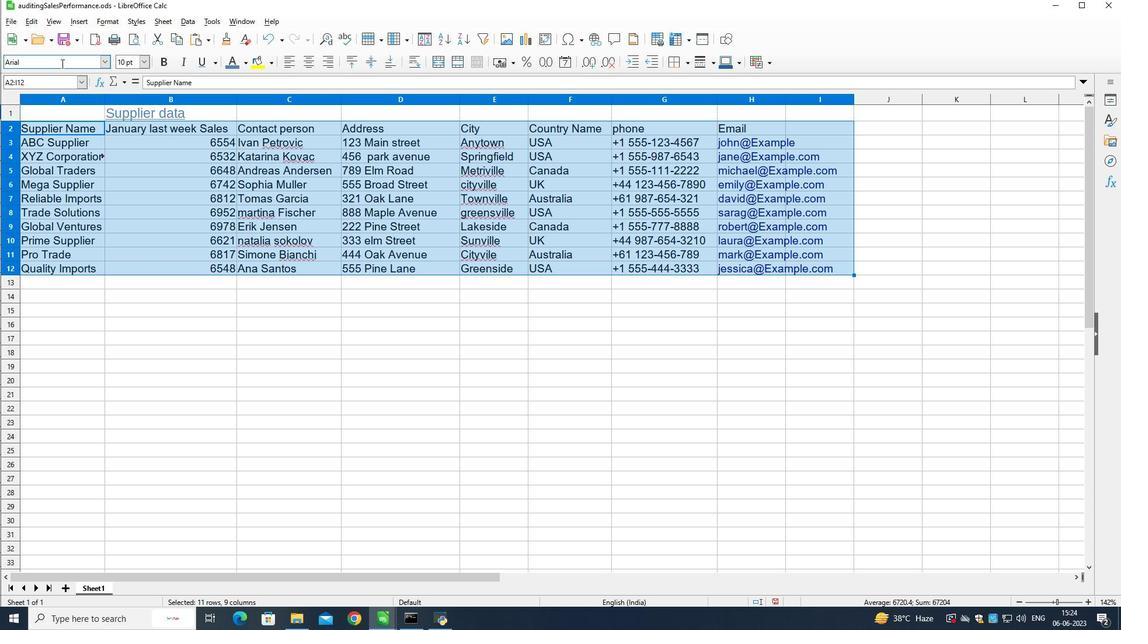 
Action: Mouse moved to (141, 60)
Screenshot: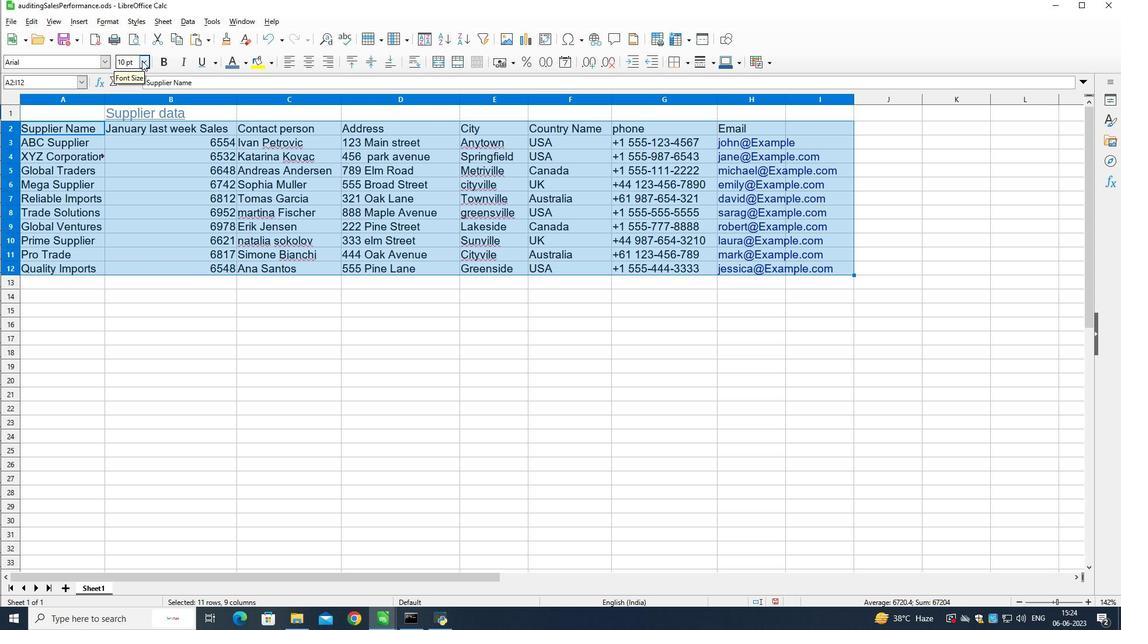 
Action: Mouse pressed left at (141, 60)
Screenshot: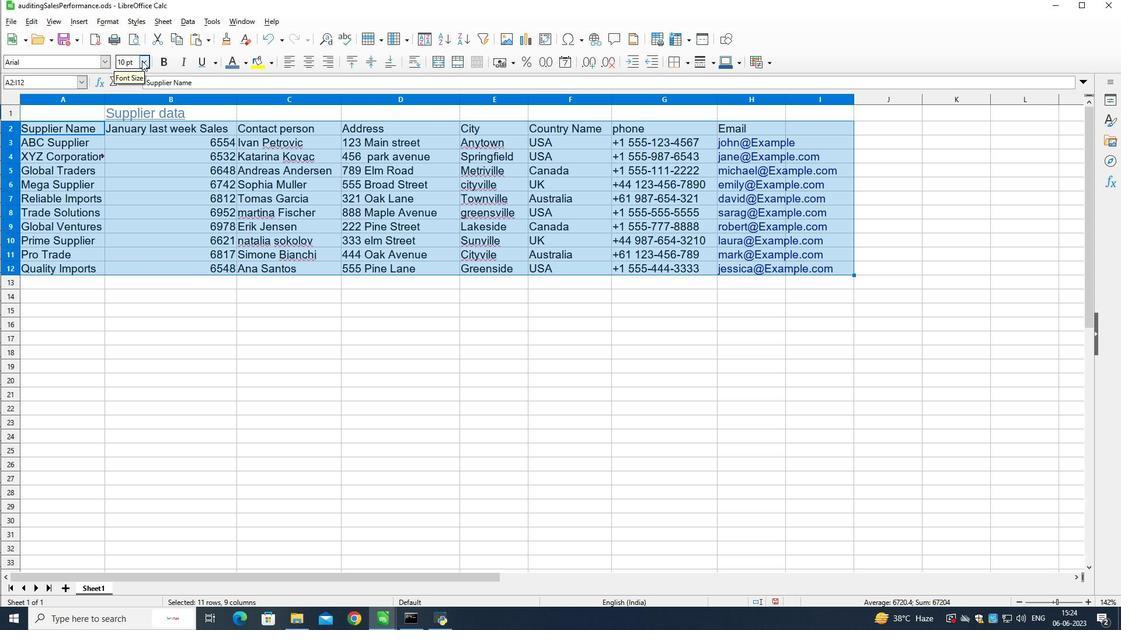 
Action: Mouse moved to (130, 143)
Screenshot: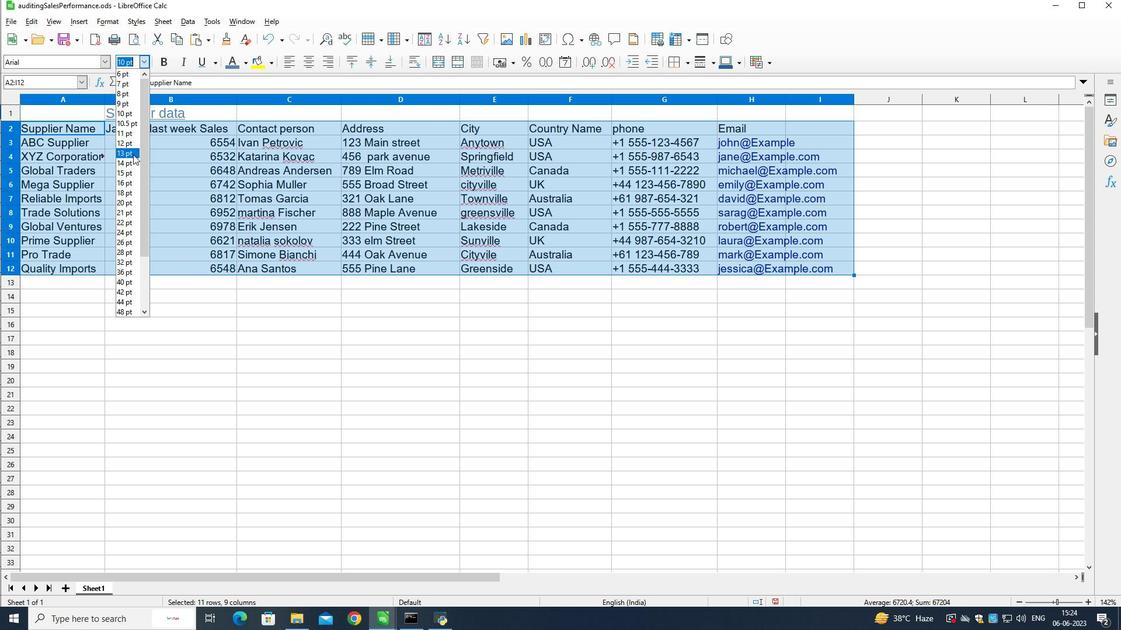 
Action: Mouse pressed left at (130, 143)
Screenshot: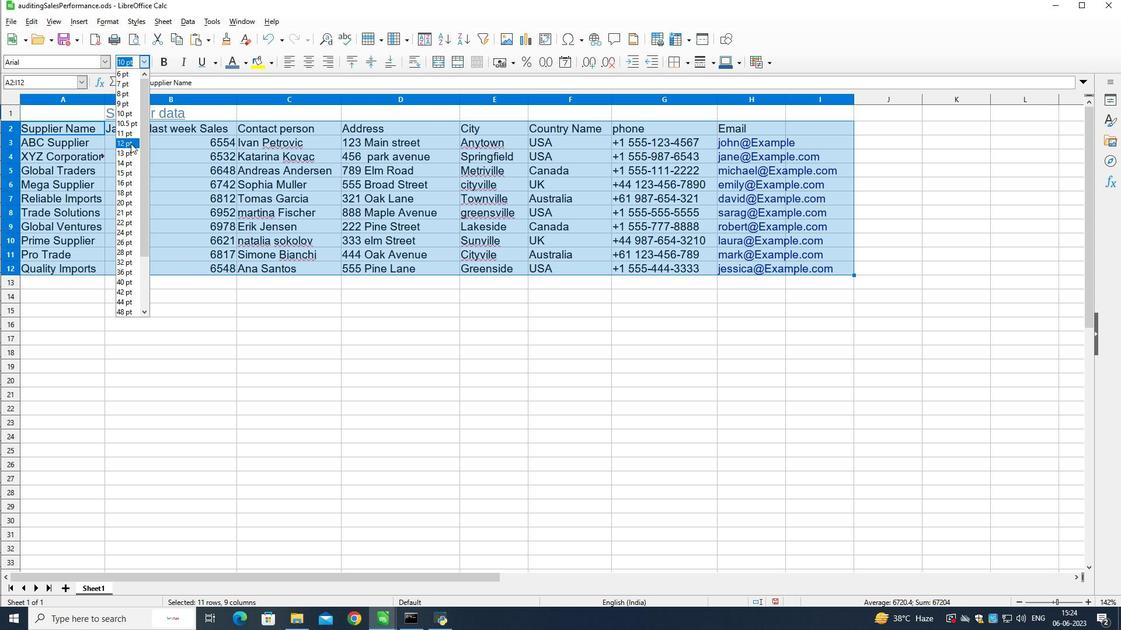 
Action: Mouse moved to (145, 64)
Screenshot: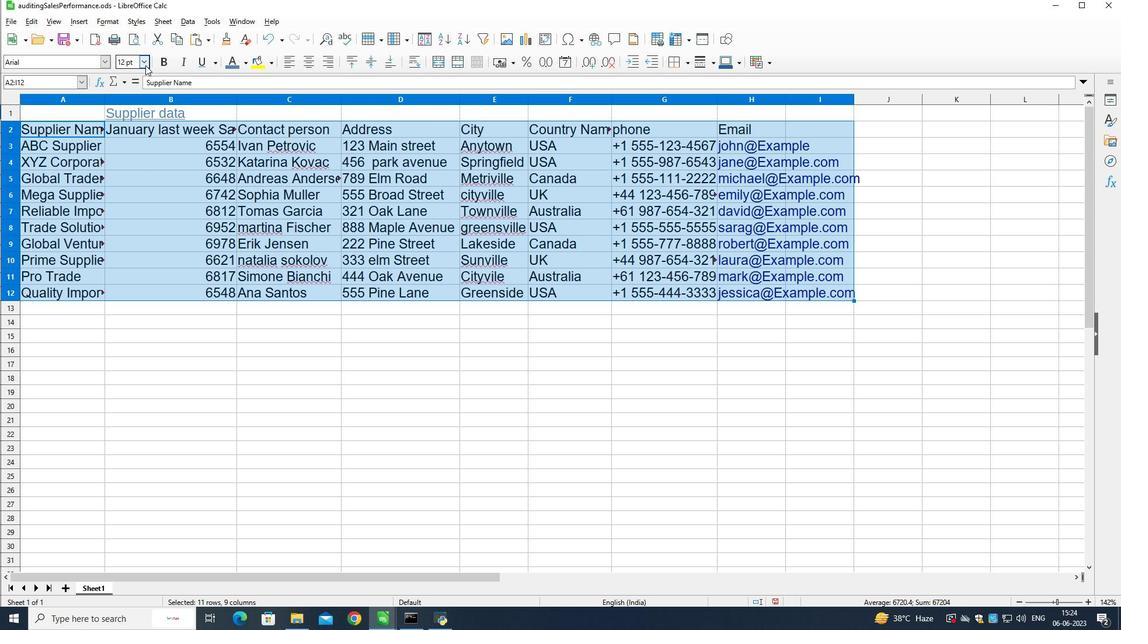 
Action: Mouse pressed left at (145, 64)
Screenshot: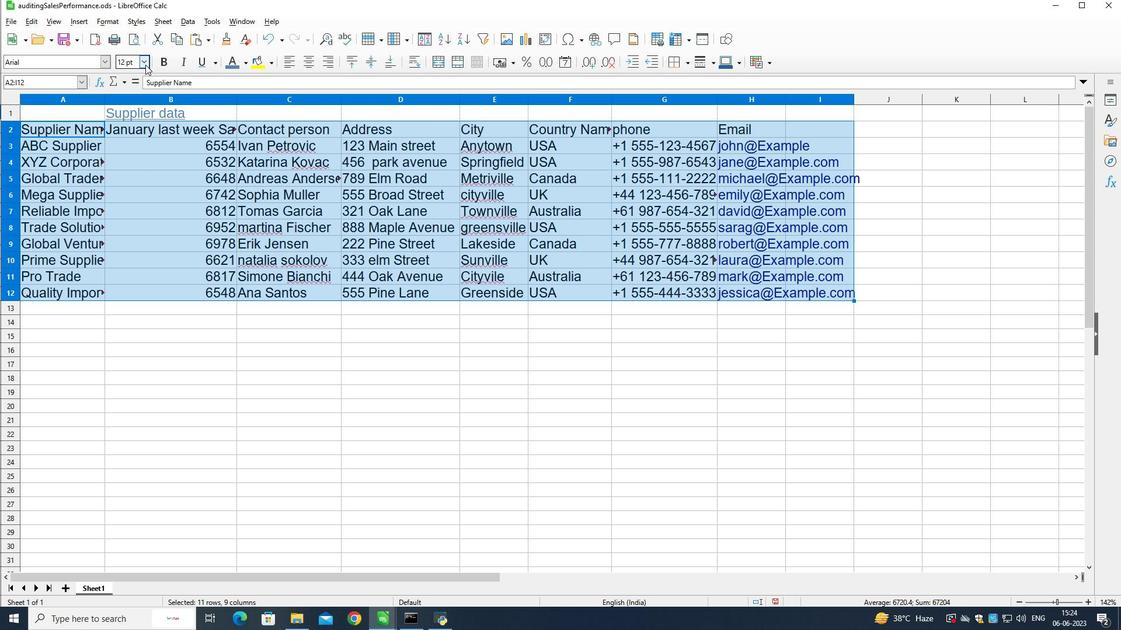 
Action: Mouse moved to (127, 179)
Screenshot: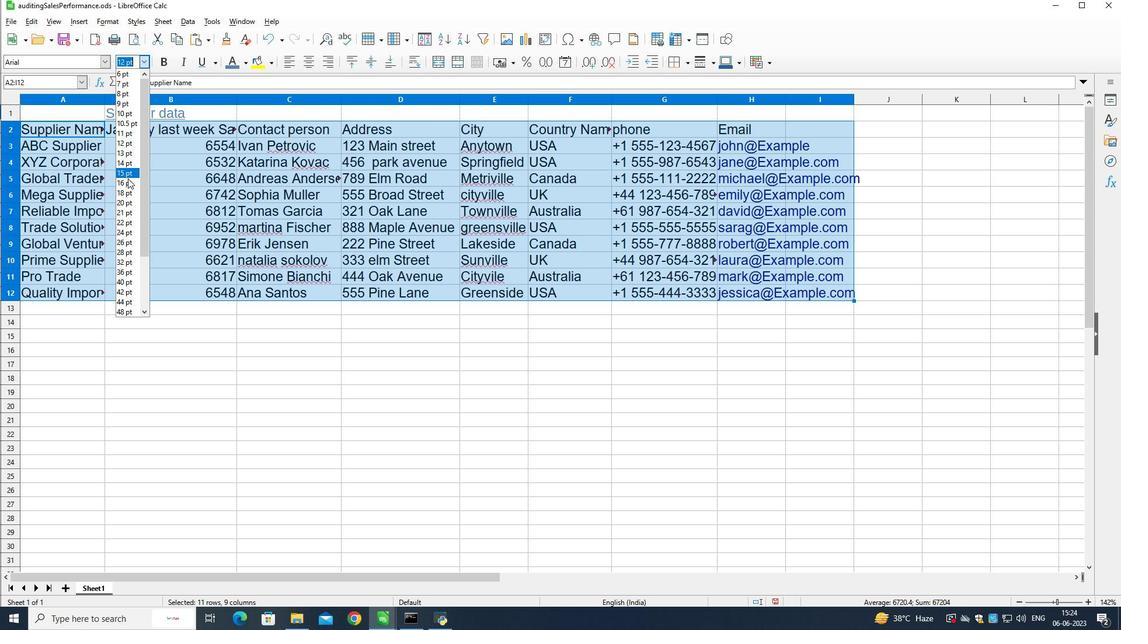 
Action: Mouse pressed left at (127, 179)
Screenshot: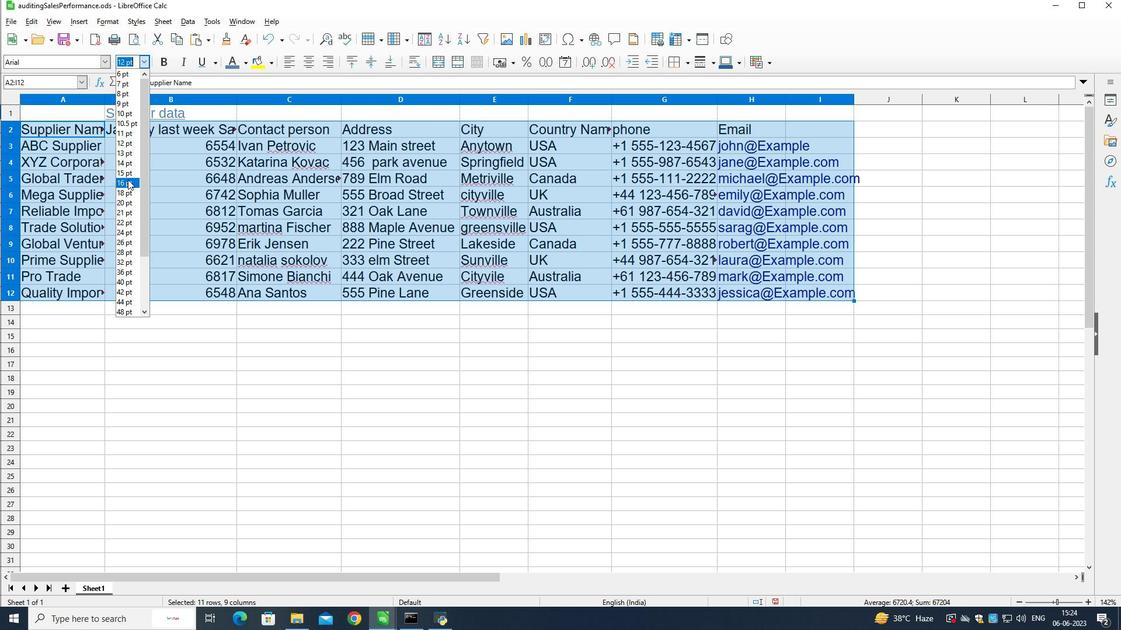 
Action: Mouse moved to (151, 376)
Screenshot: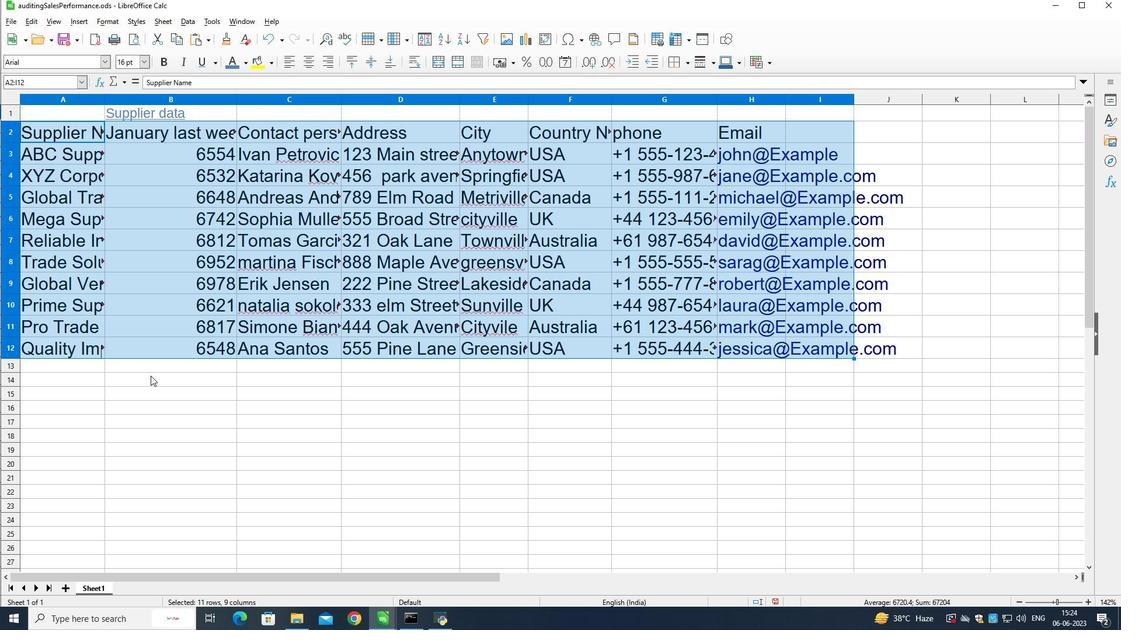 
Action: Mouse pressed left at (151, 376)
Screenshot: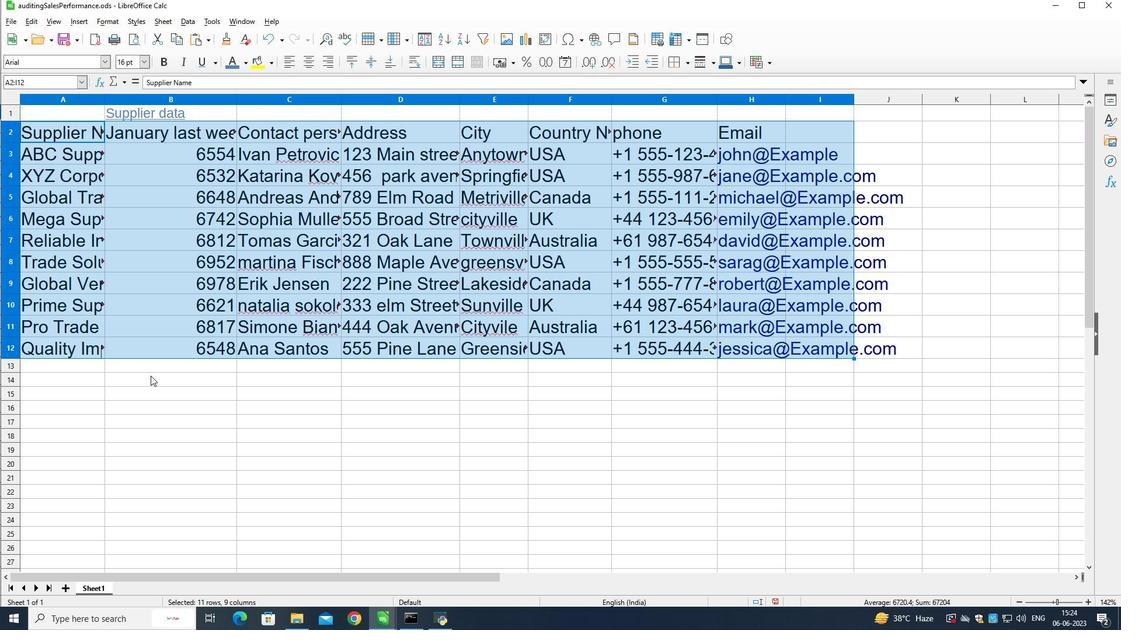 
Action: Mouse moved to (119, 109)
Screenshot: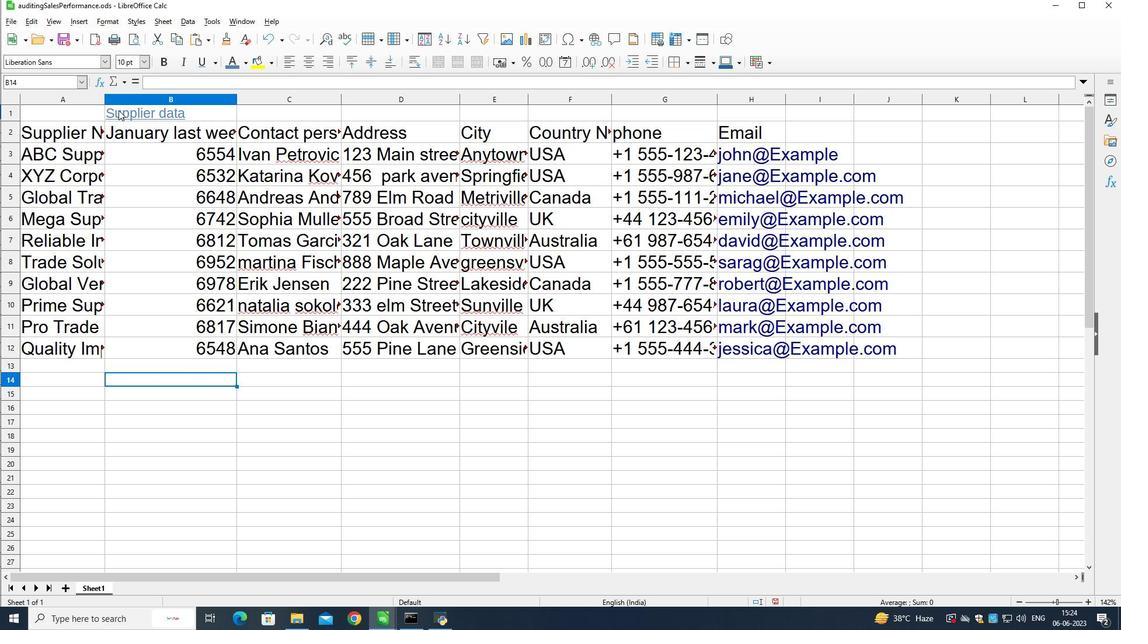 
Action: Mouse pressed left at (119, 109)
Screenshot: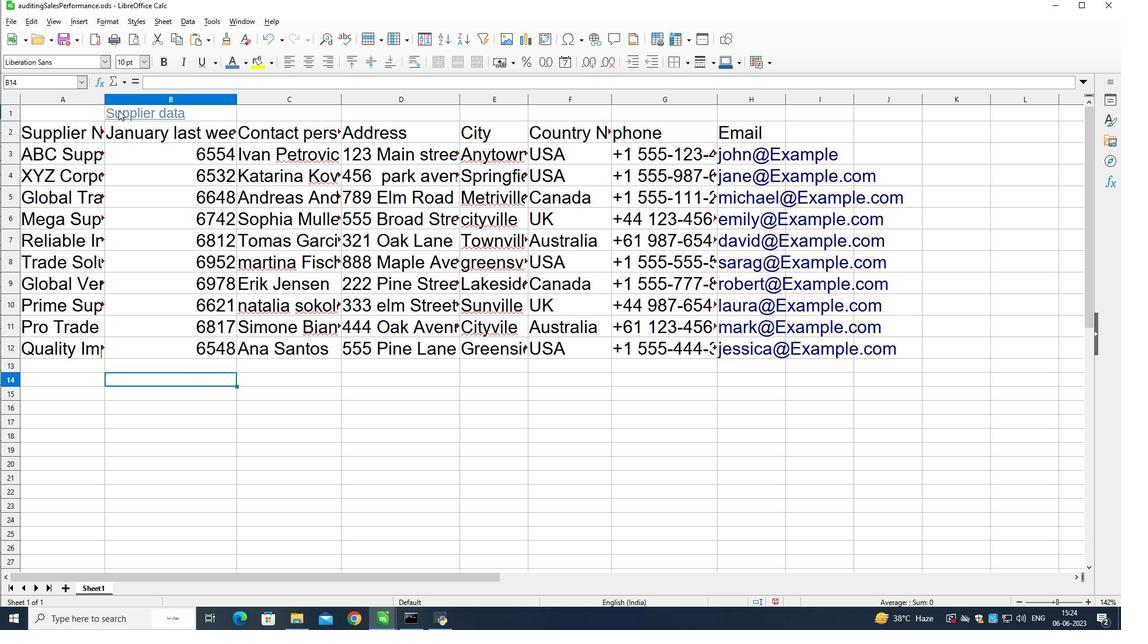 
Action: Mouse pressed left at (119, 109)
Screenshot: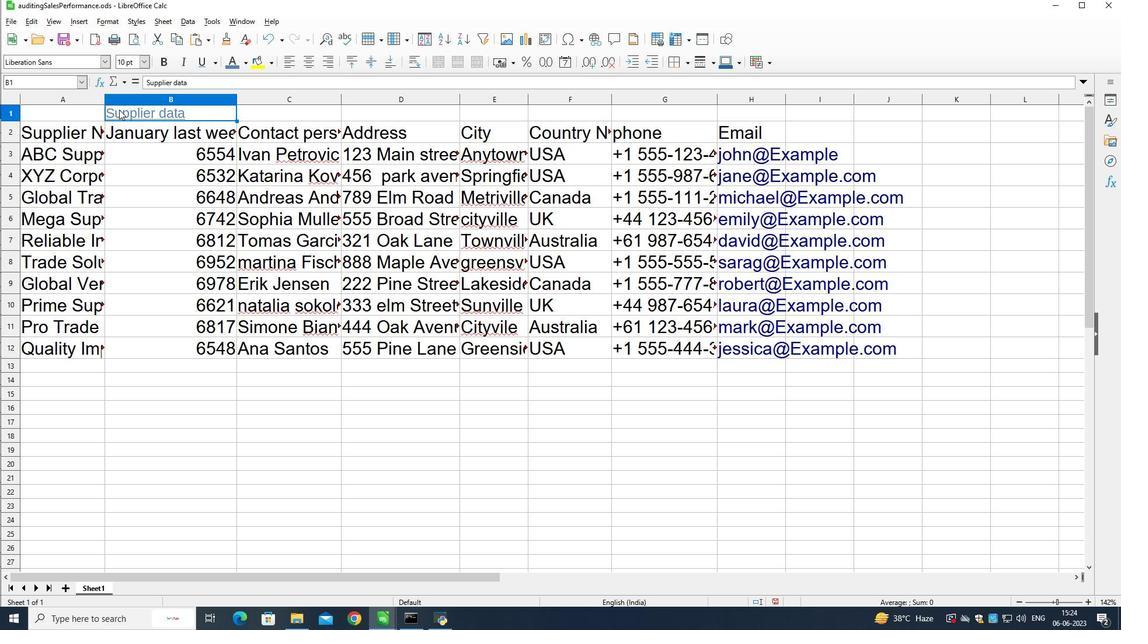 
Action: Mouse pressed left at (119, 109)
Screenshot: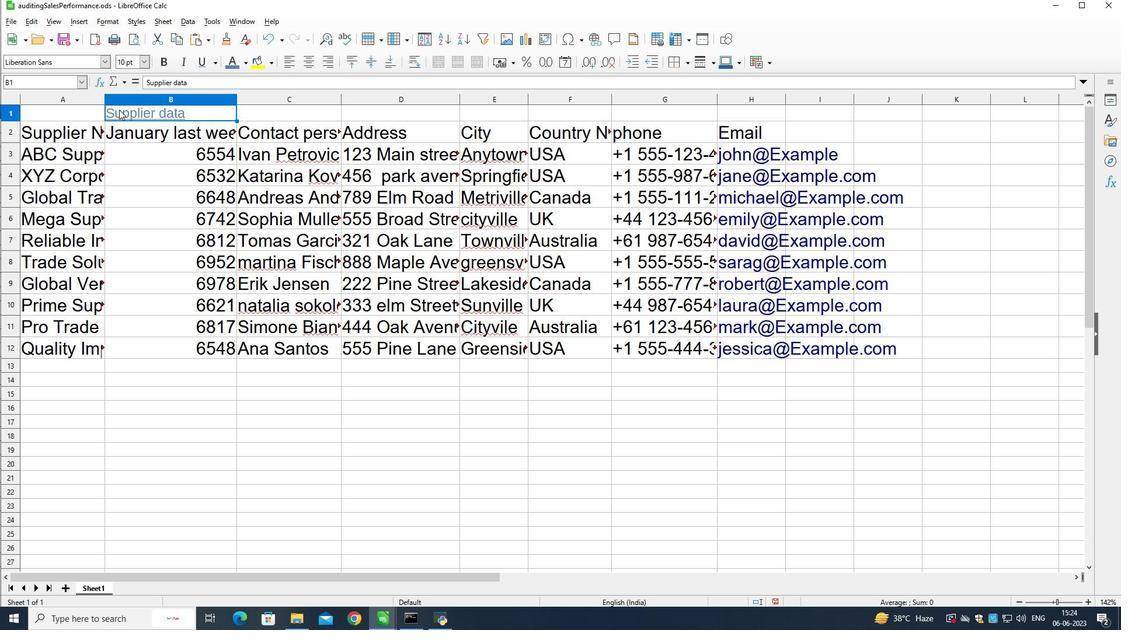 
Action: Mouse moved to (76, 56)
Screenshot: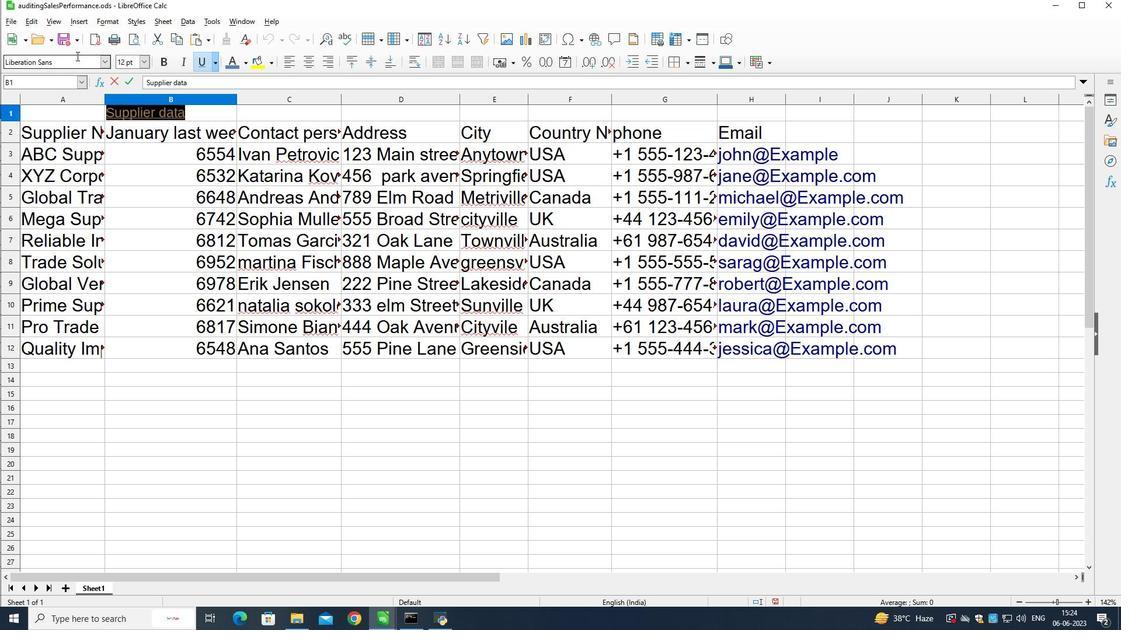 
Action: Mouse pressed left at (76, 56)
Screenshot: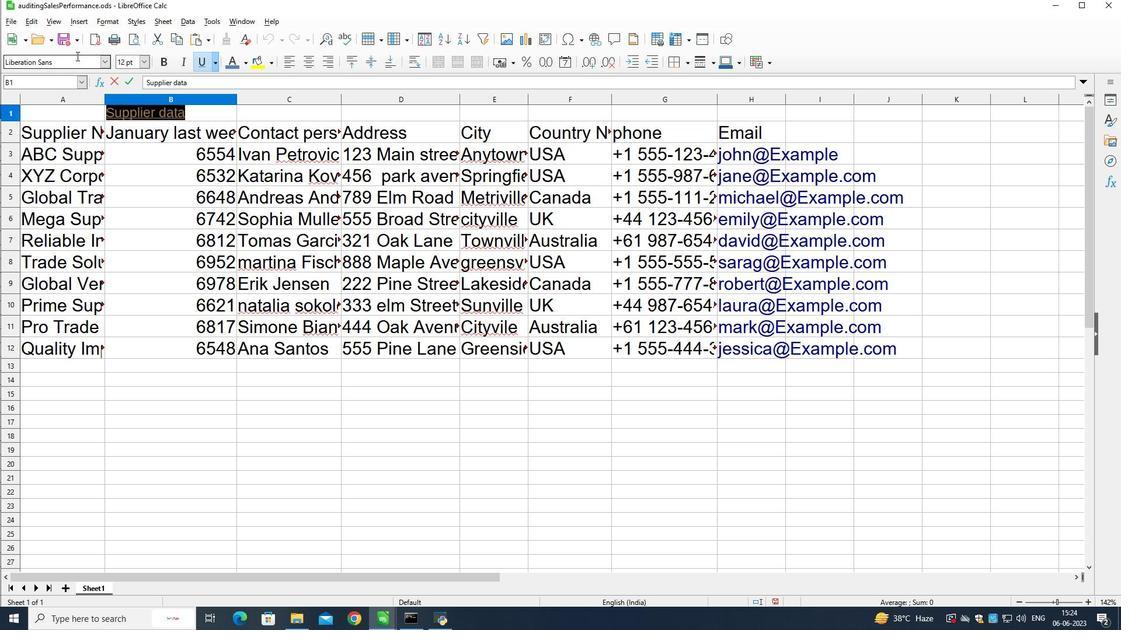 
Action: Mouse pressed left at (76, 56)
Screenshot: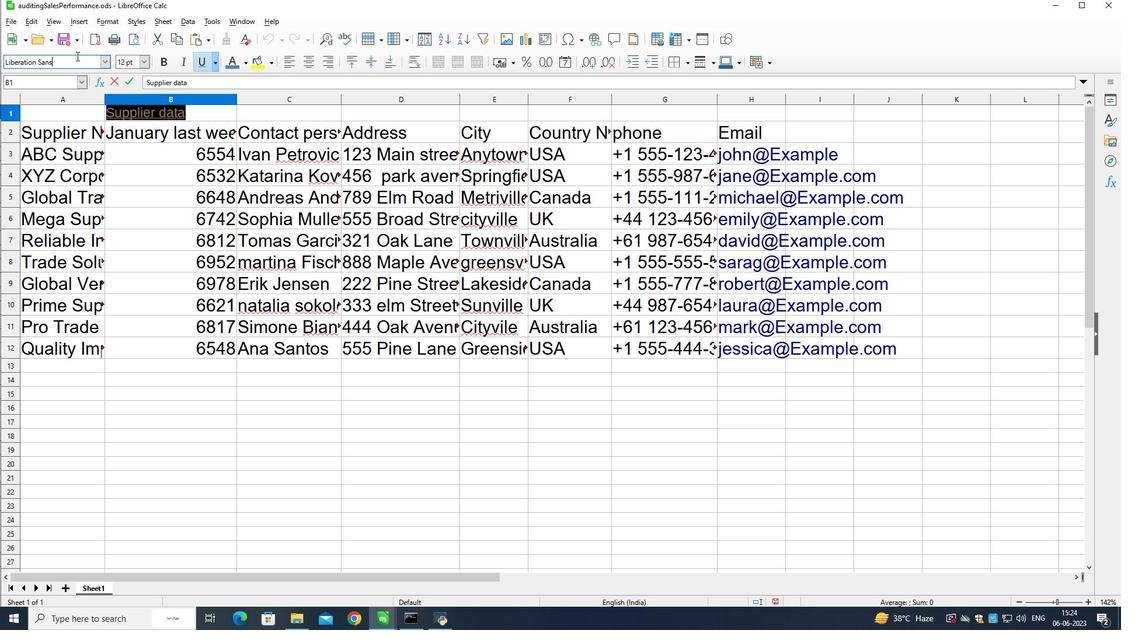 
Action: Mouse pressed left at (76, 56)
Screenshot: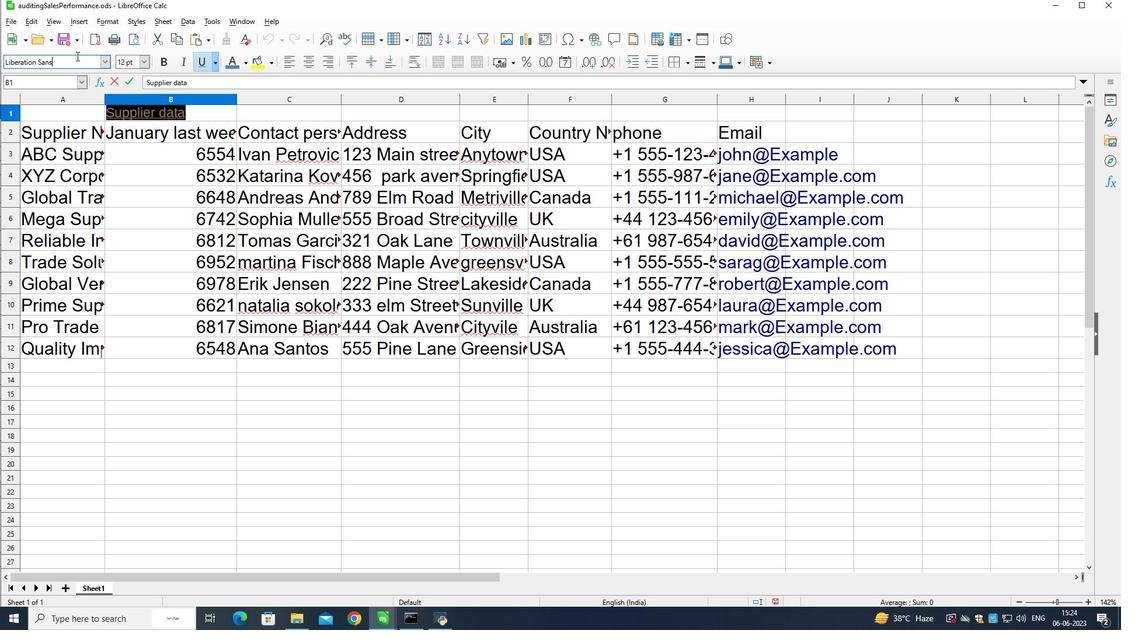 
Action: Mouse moved to (75, 56)
Screenshot: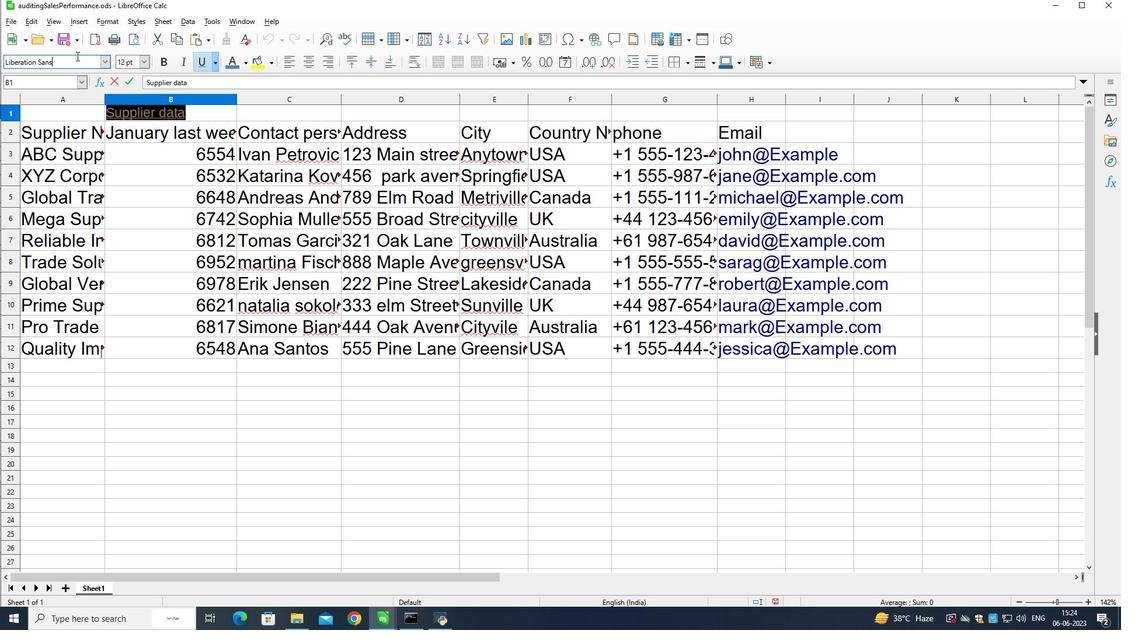 
Action: Mouse pressed left at (75, 56)
Screenshot: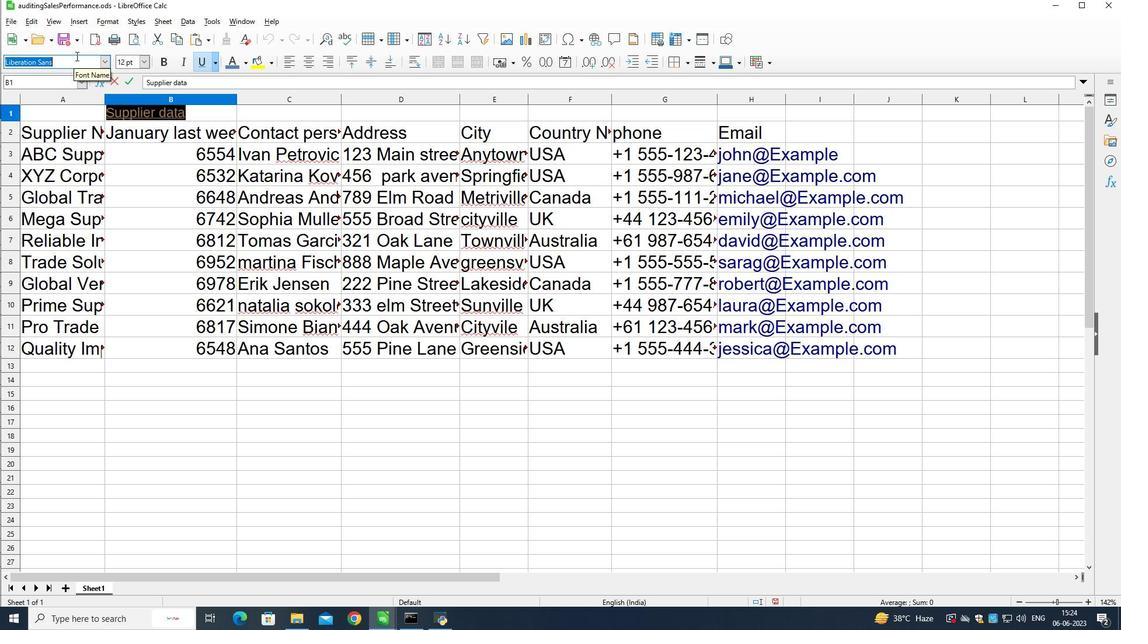 
Action: Key pressed <Key.enter>
Screenshot: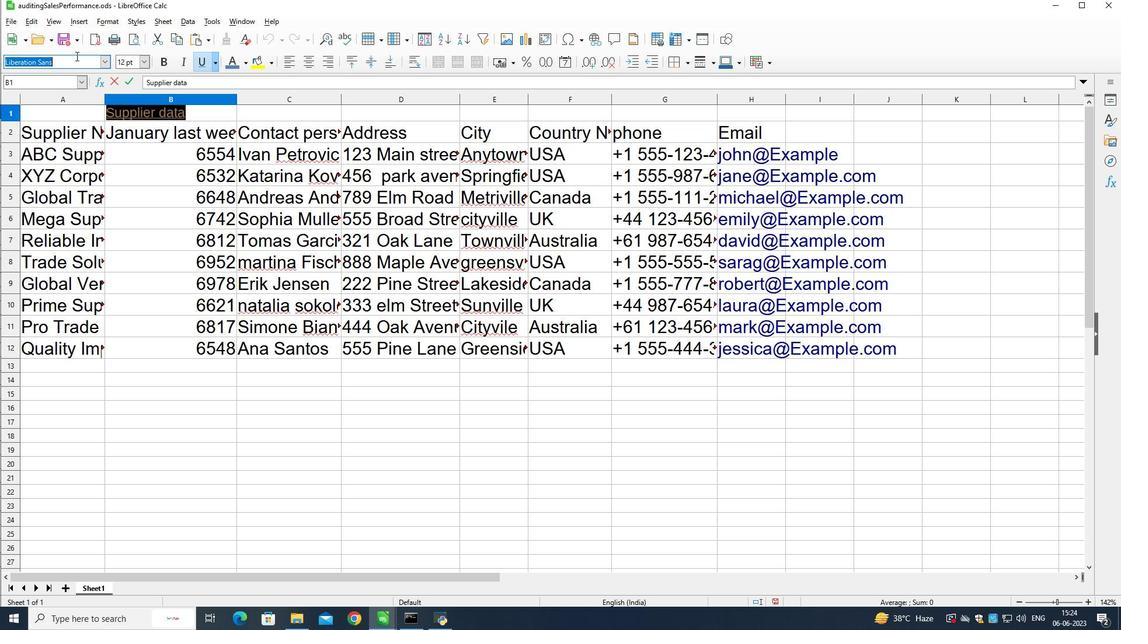 
Action: Mouse moved to (154, 408)
Screenshot: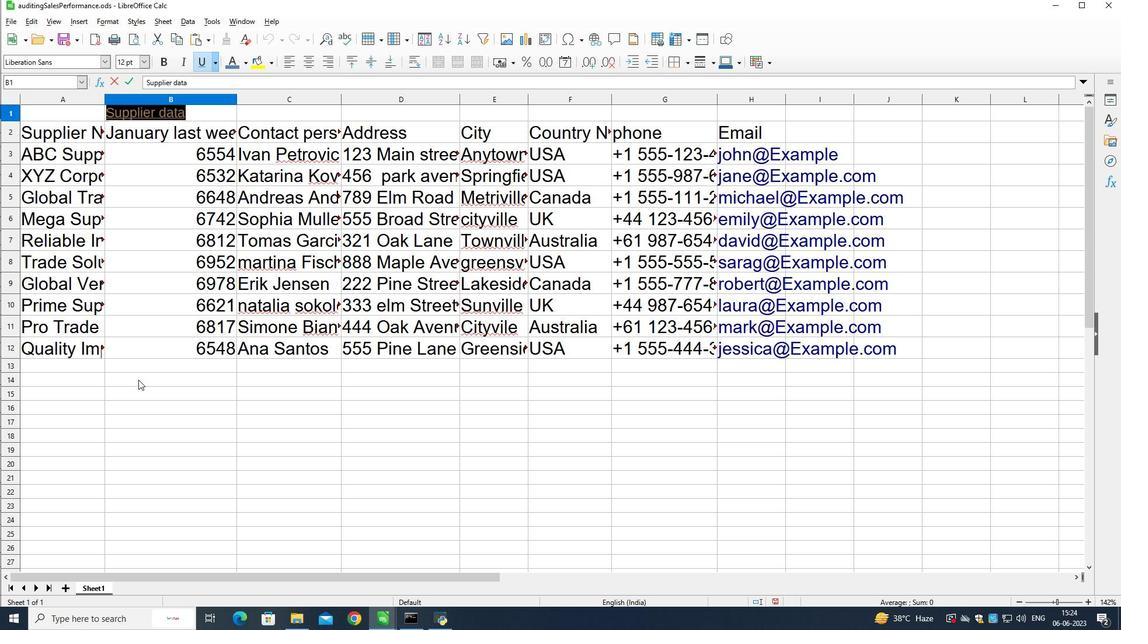 
Action: Mouse pressed left at (154, 408)
Screenshot: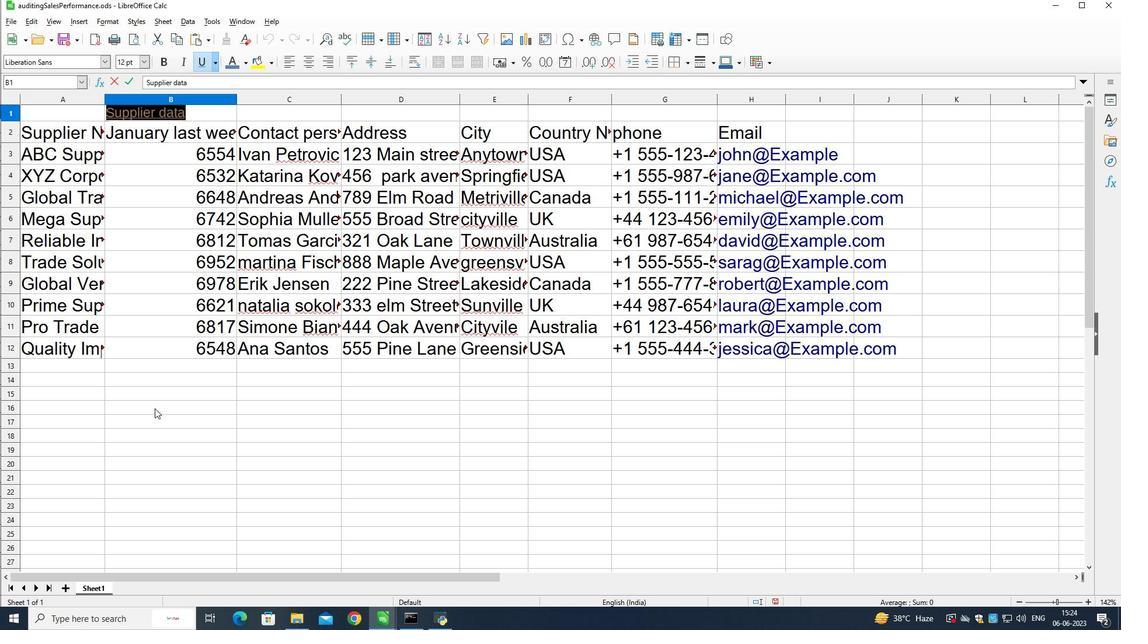 
Action: Mouse moved to (58, 111)
Screenshot: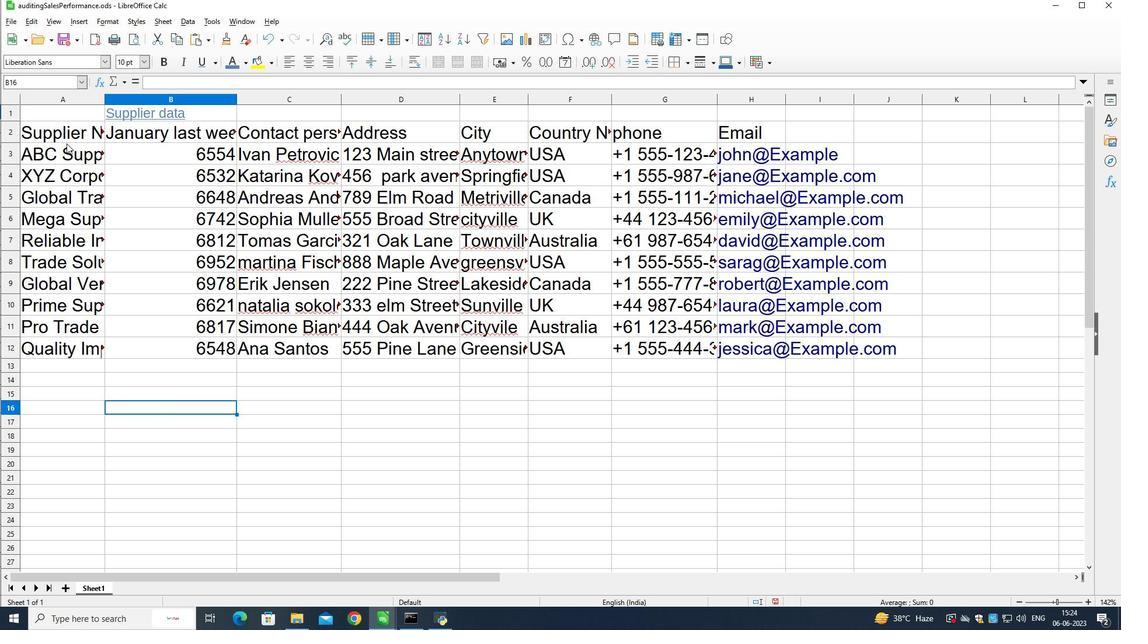 
Action: Mouse pressed left at (58, 111)
Screenshot: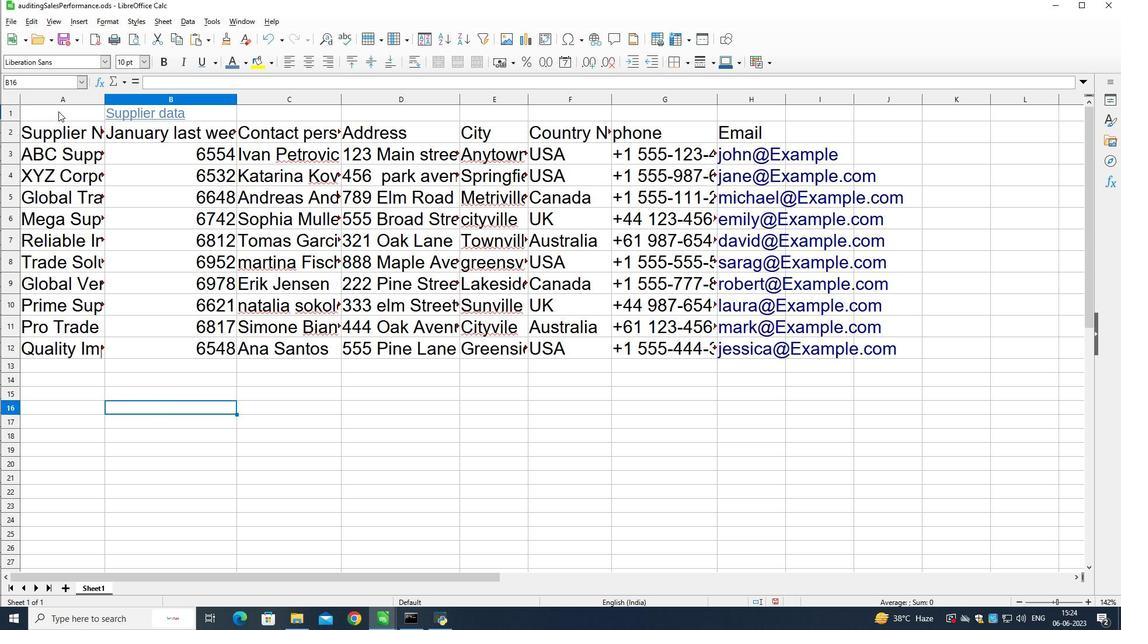 
Action: Mouse moved to (329, 65)
Screenshot: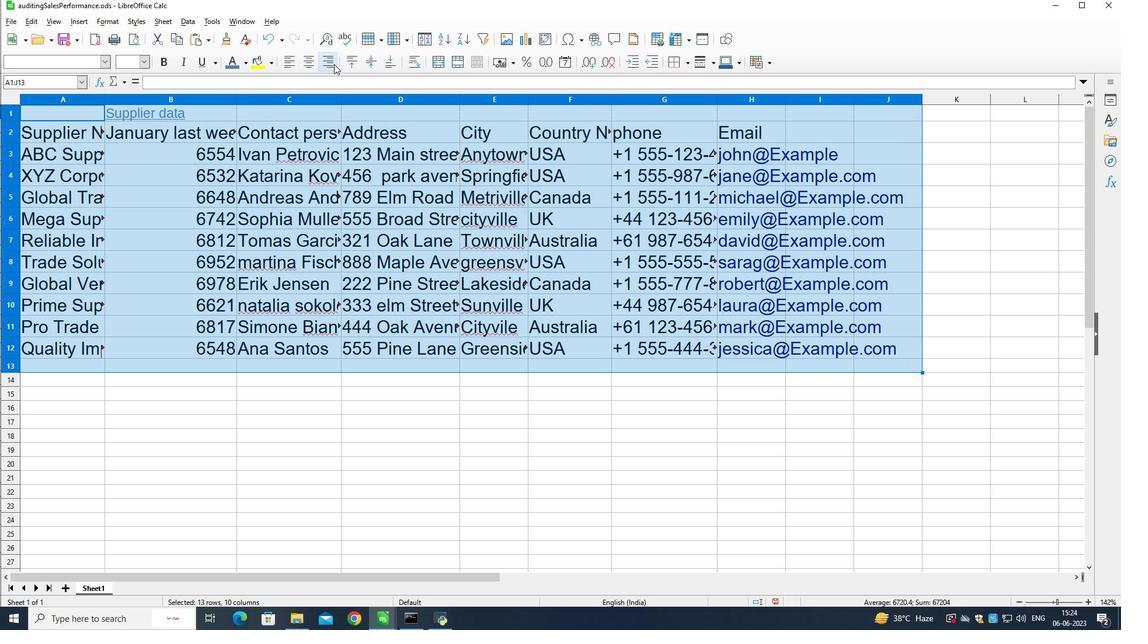 
Action: Mouse pressed left at (329, 65)
Screenshot: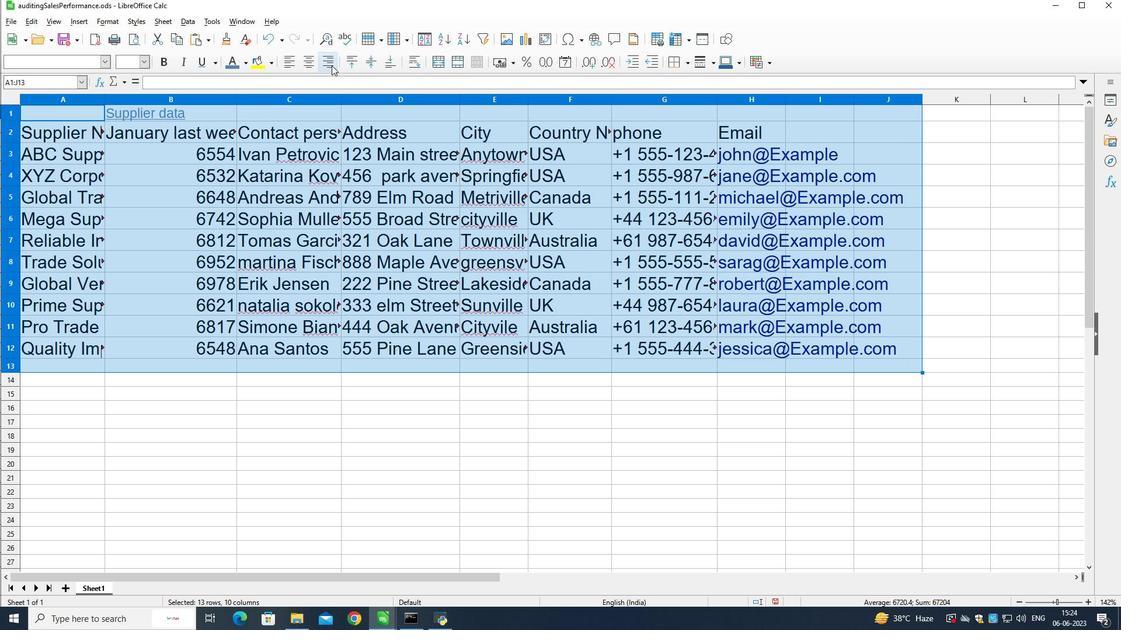 
Action: Mouse moved to (850, 437)
Screenshot: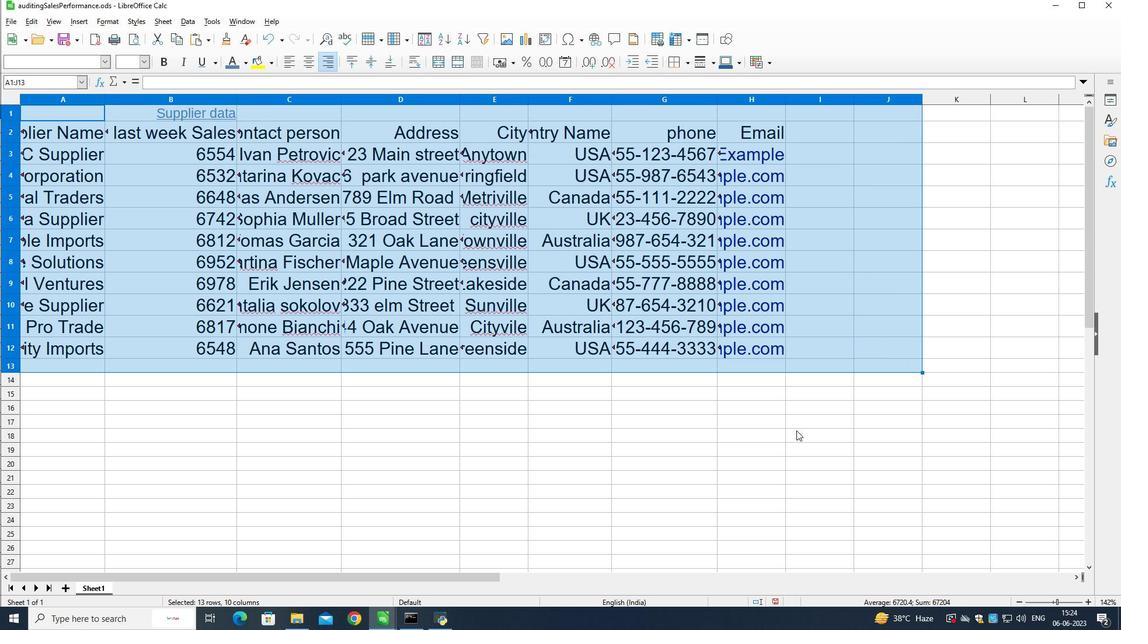 
Action: Mouse pressed left at (850, 437)
Screenshot: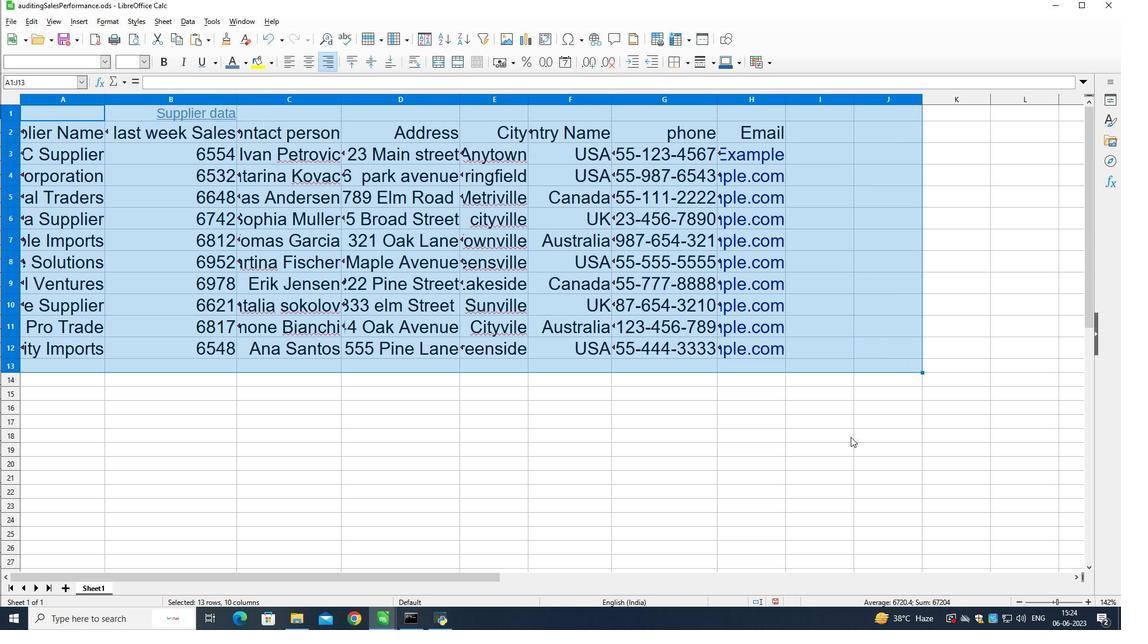 
